 Task: Create a Sprint called Sprint0000000035 in Scrum Project Project0000000012 in Jira. Create a Sprint called Sprint0000000036 in Scrum Project Project0000000012 in Jira. Set Duration of Sprint called Sprint0000000034 in Scrum Project Project0000000012 to 1 week in Jira. Set Duration of Sprint called Sprint0000000035 in Scrum Project Project0000000012 to 2 weeks in Jira. Set Duration of Sprint called Sprint0000000036 in Scrum Project Project0000000012 to 3 weeks in Jira
Action: Mouse moved to (581, 417)
Screenshot: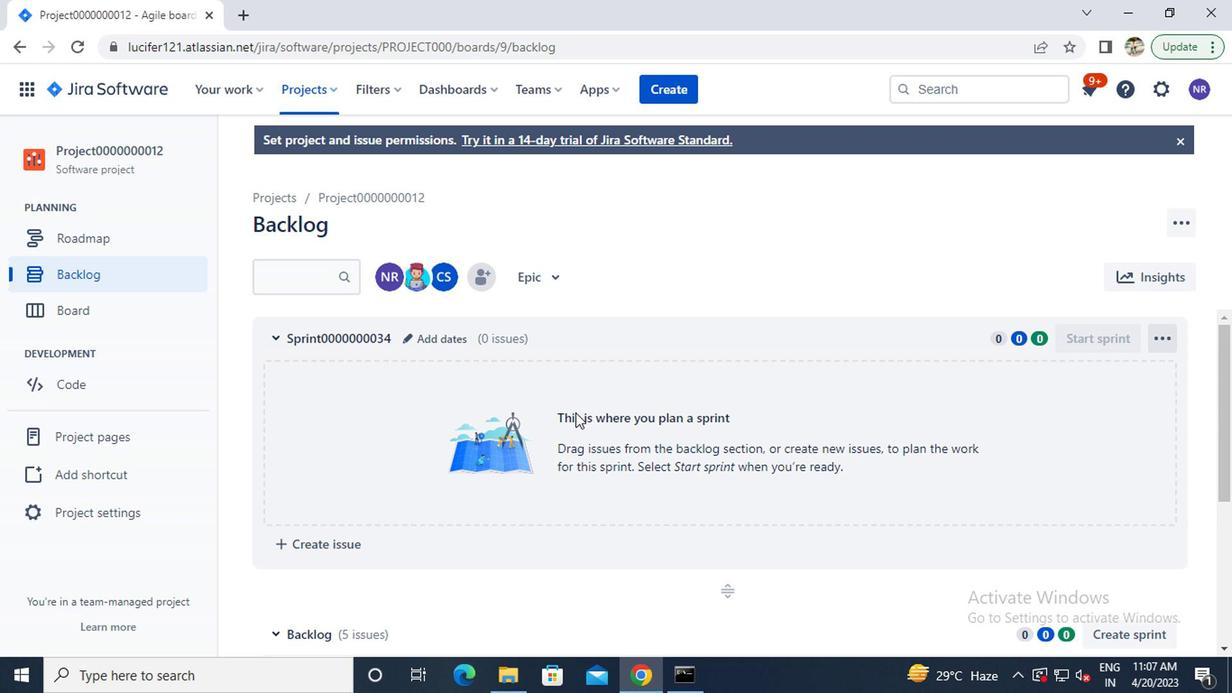 
Action: Mouse scrolled (581, 416) with delta (0, 0)
Screenshot: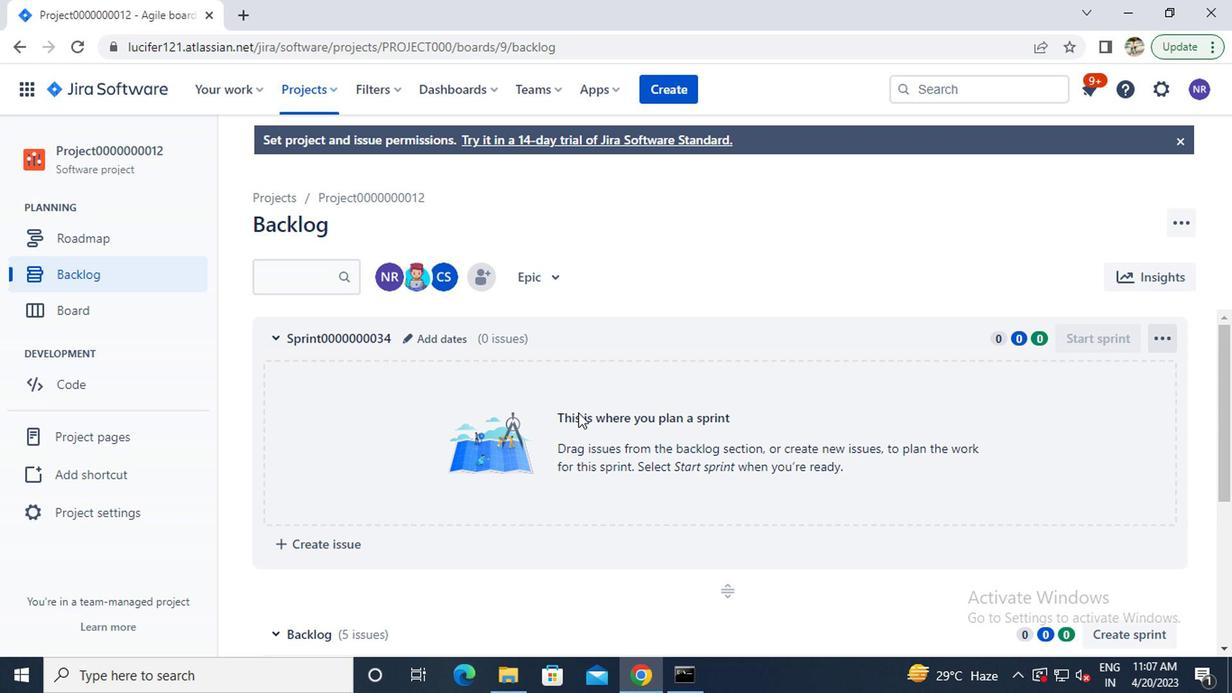 
Action: Mouse moved to (582, 418)
Screenshot: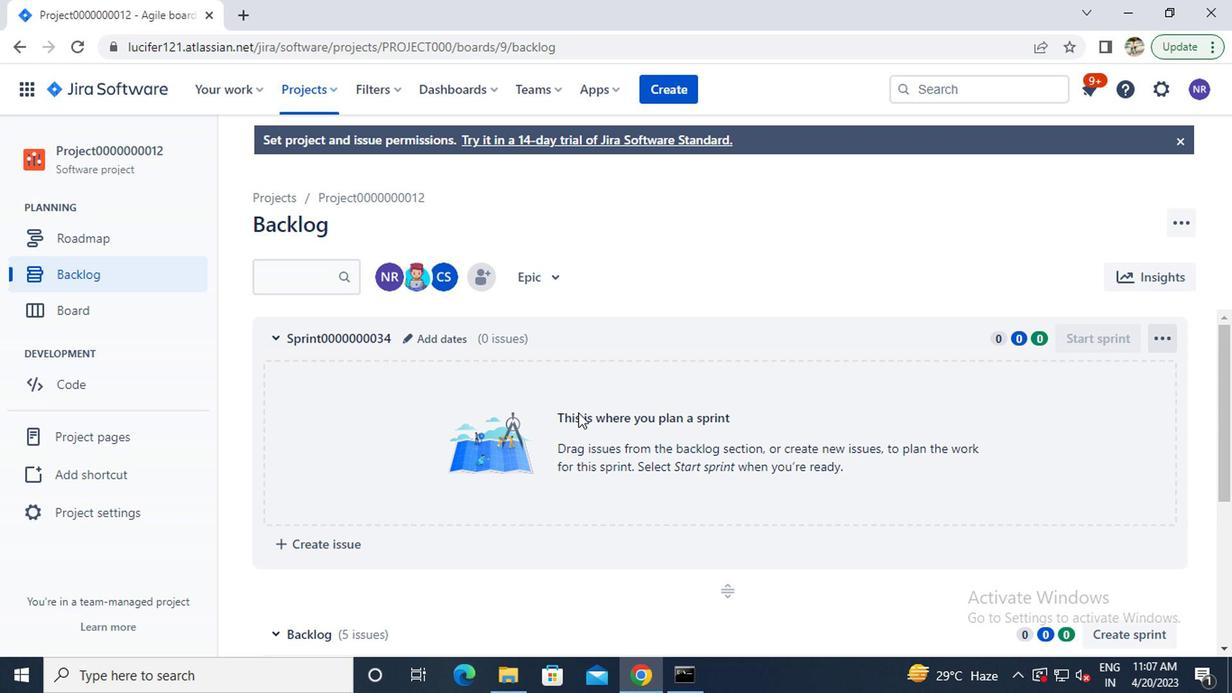 
Action: Mouse scrolled (582, 417) with delta (0, -1)
Screenshot: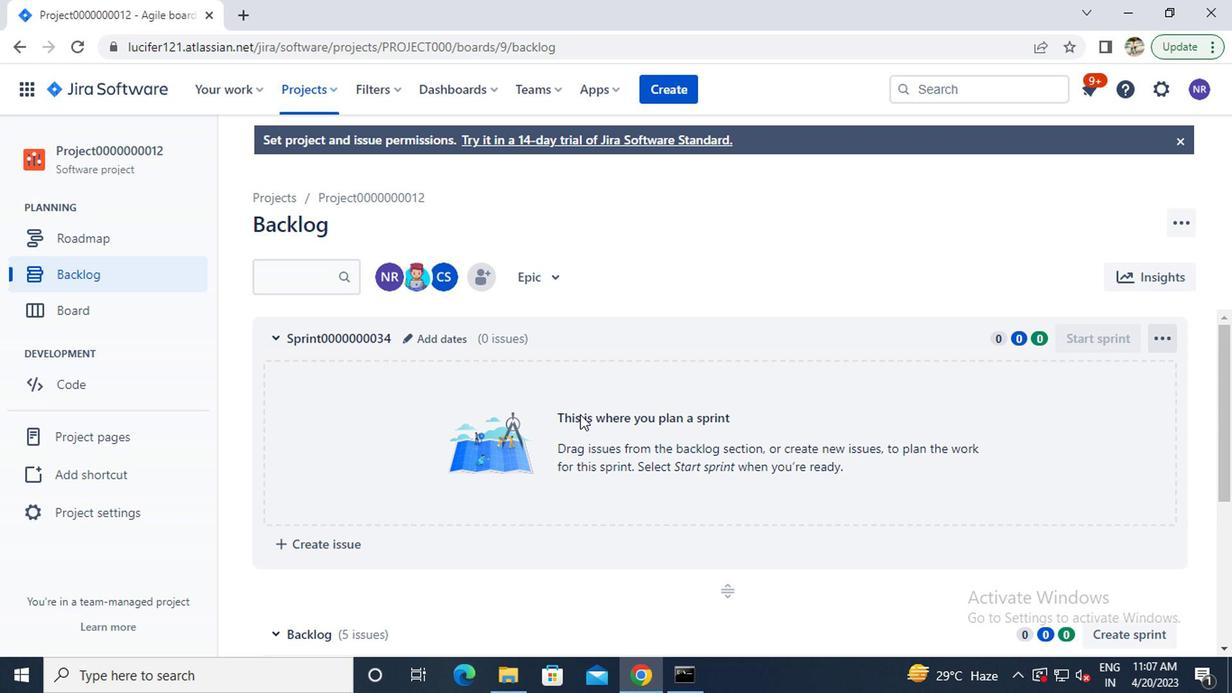 
Action: Mouse moved to (1128, 456)
Screenshot: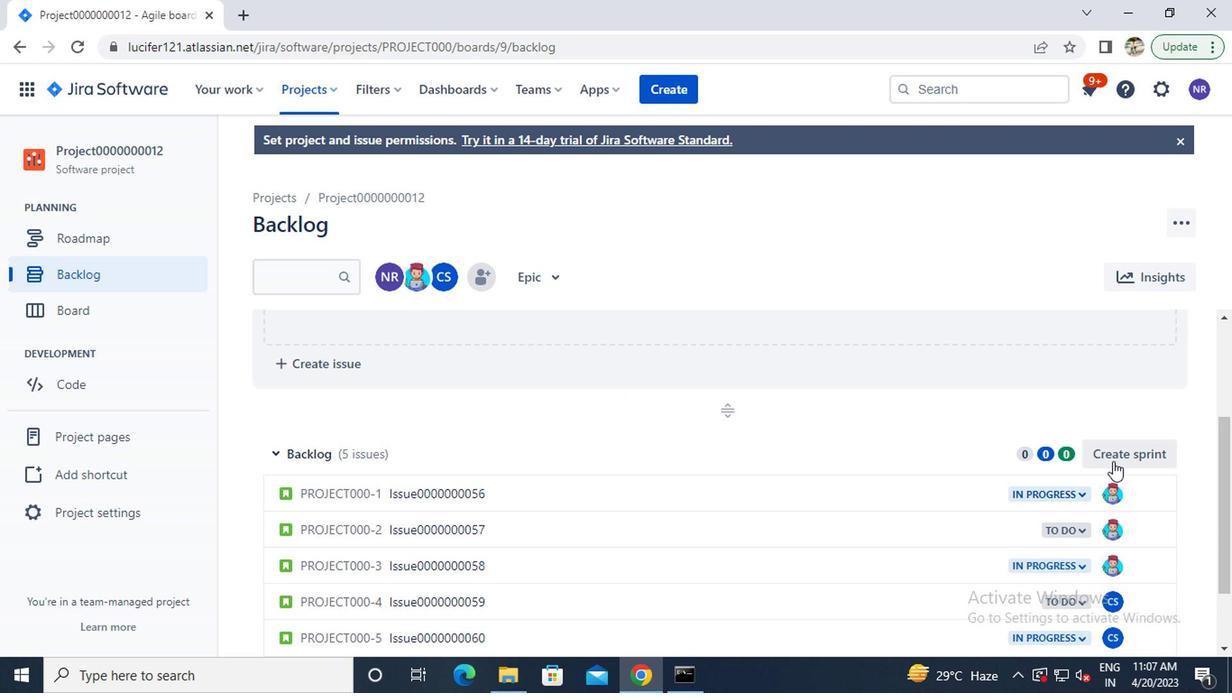 
Action: Mouse pressed left at (1128, 456)
Screenshot: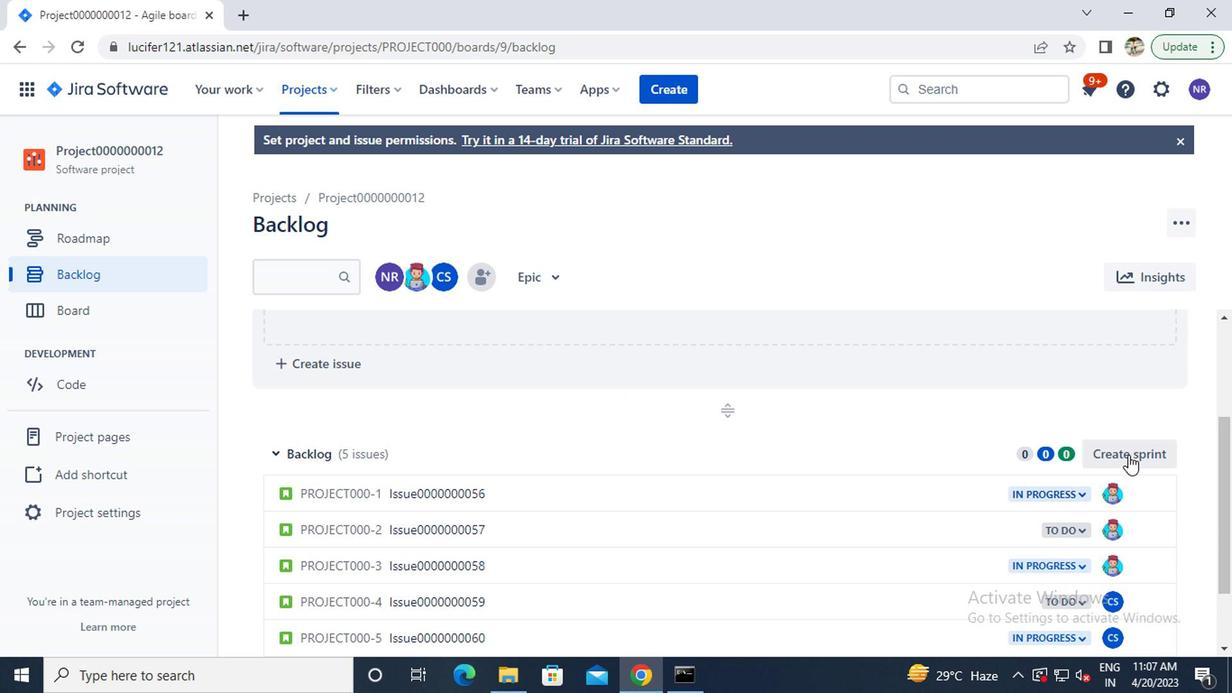 
Action: Mouse moved to (358, 454)
Screenshot: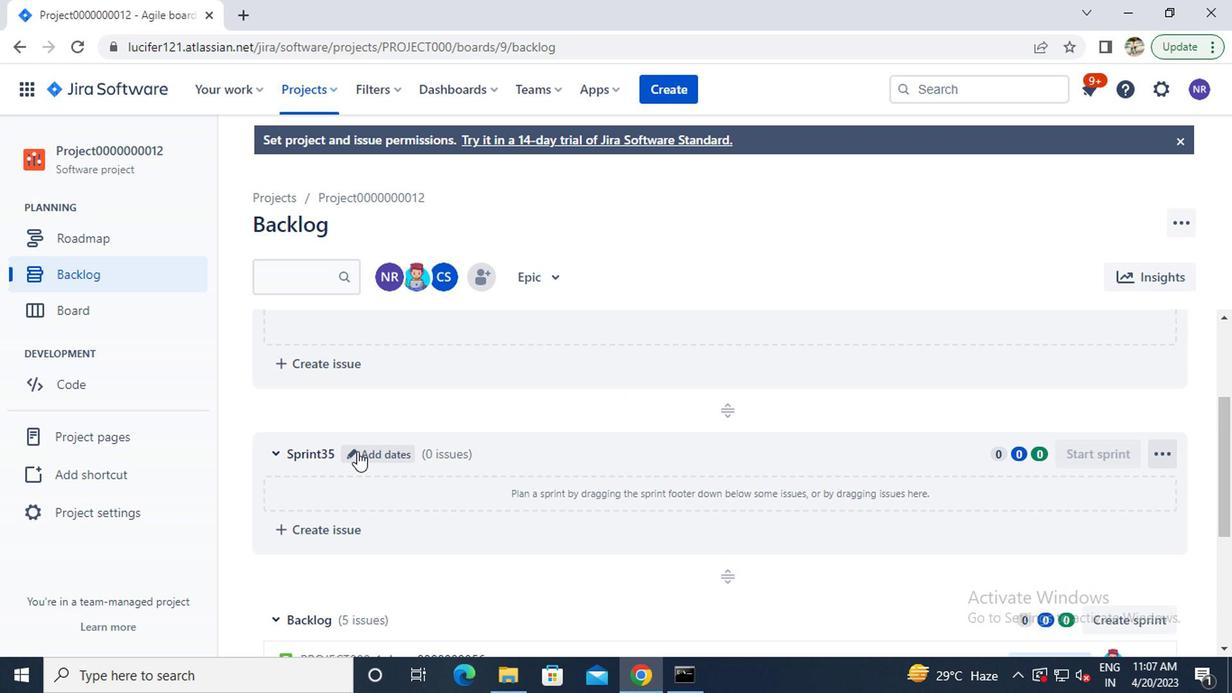 
Action: Mouse pressed left at (358, 454)
Screenshot: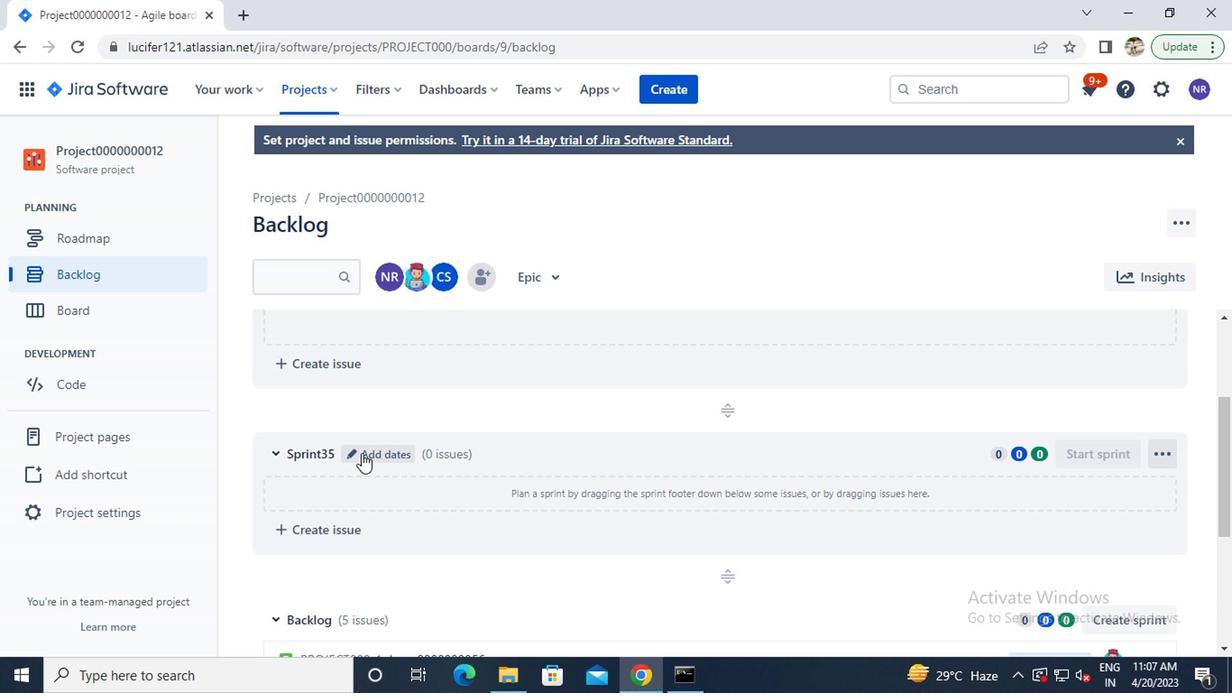 
Action: Mouse moved to (363, 441)
Screenshot: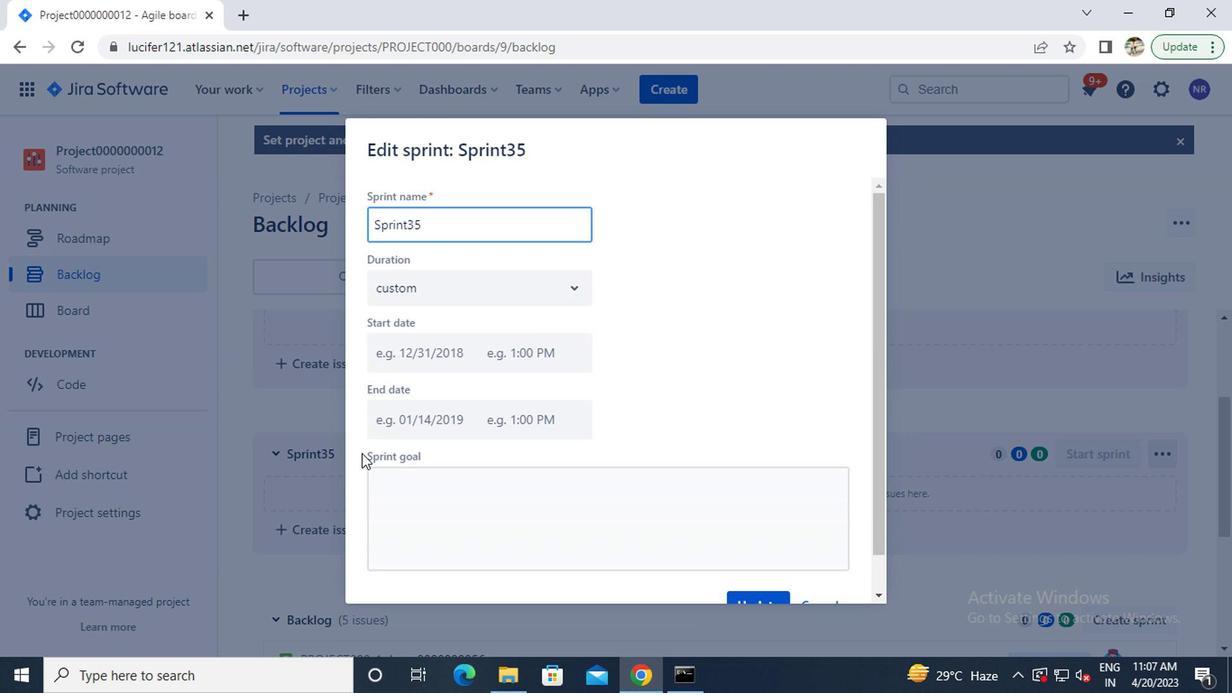 
Action: Key pressed <Key.backspace><Key.backspace>0000000035
Screenshot: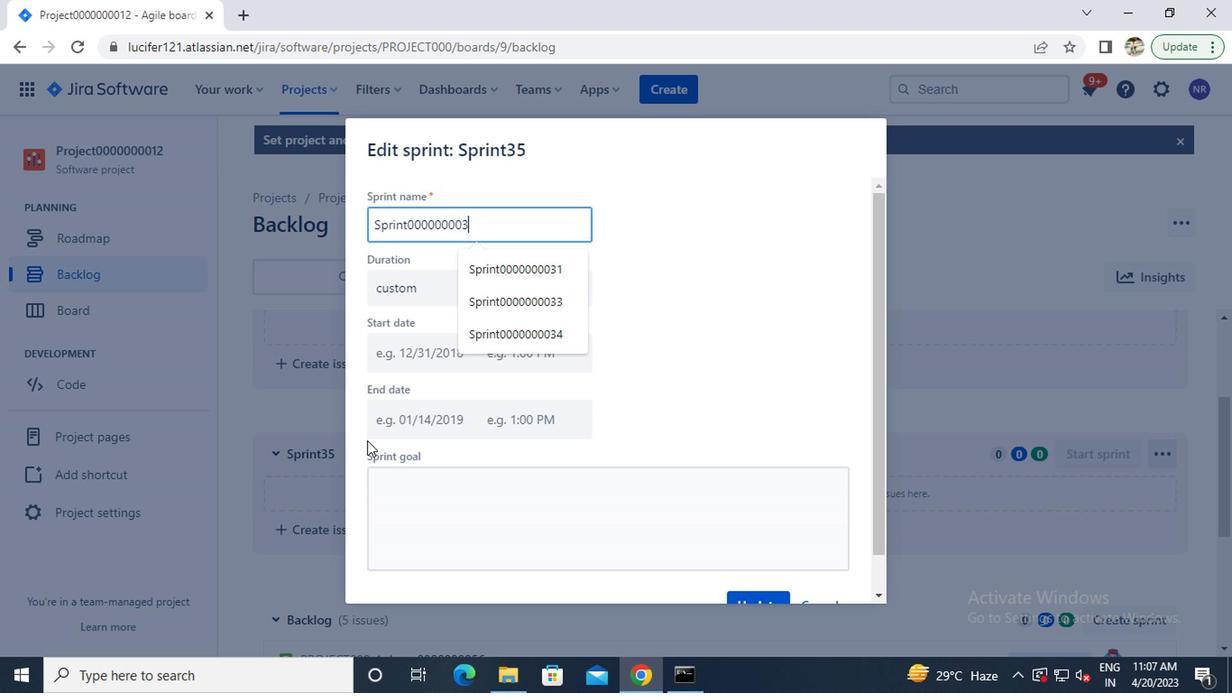 
Action: Mouse moved to (541, 487)
Screenshot: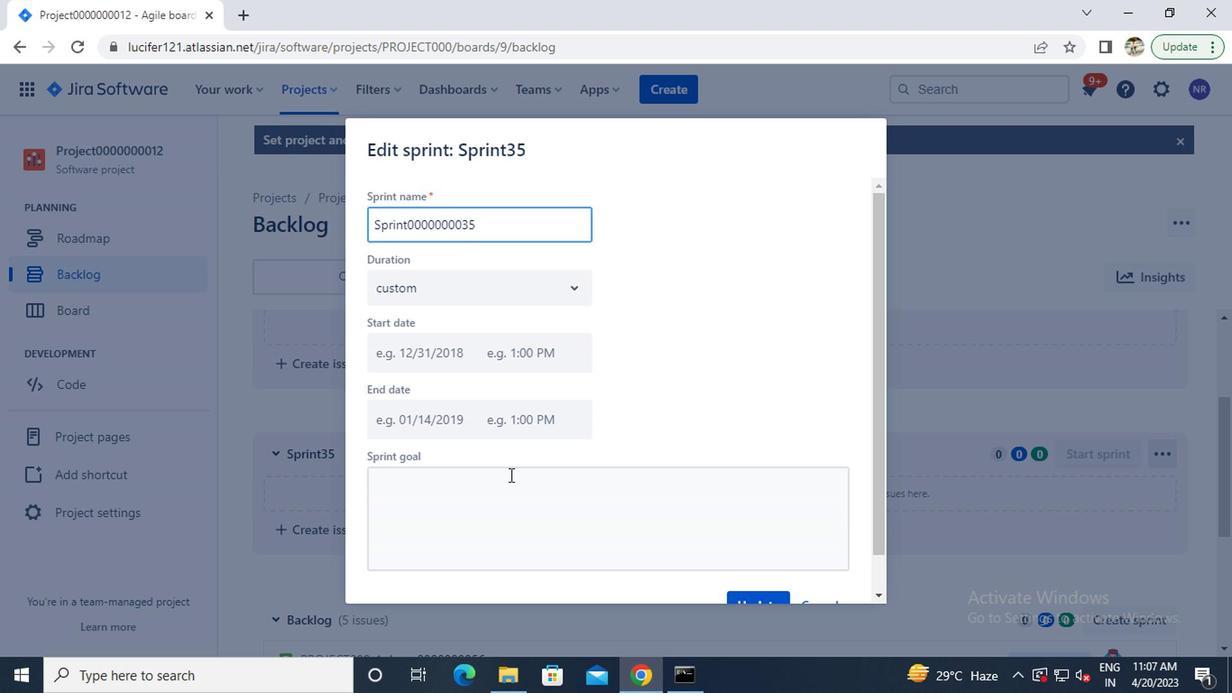 
Action: Mouse scrolled (541, 486) with delta (0, -1)
Screenshot: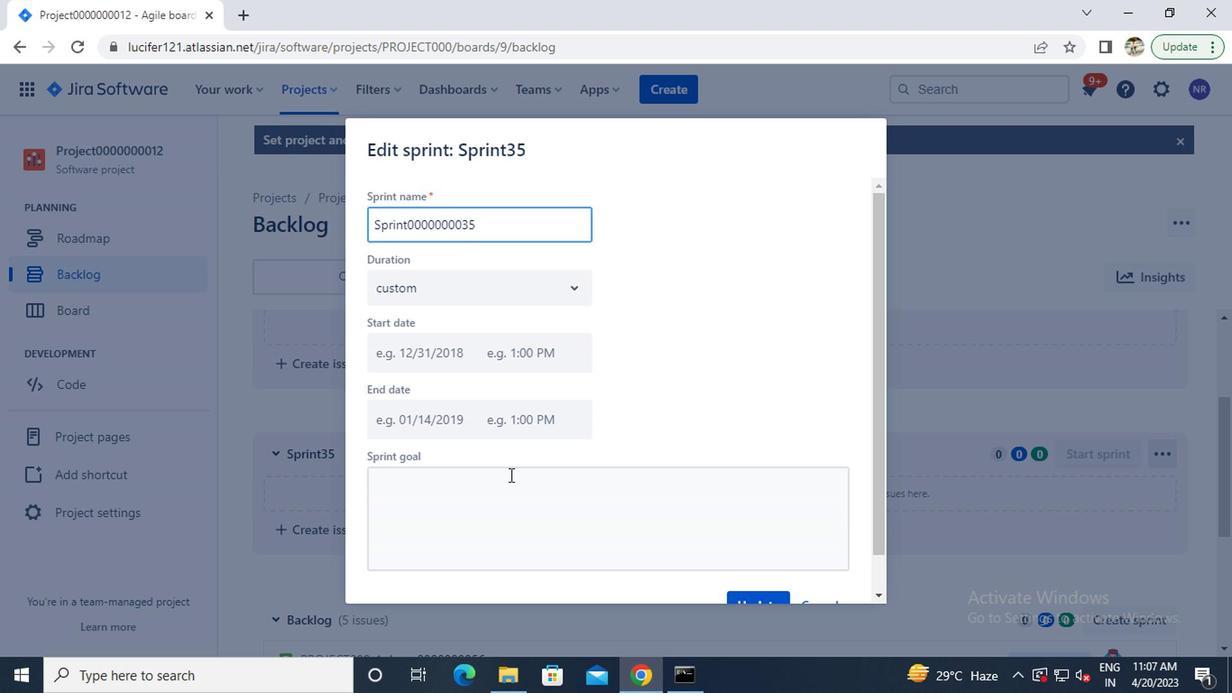 
Action: Mouse moved to (543, 488)
Screenshot: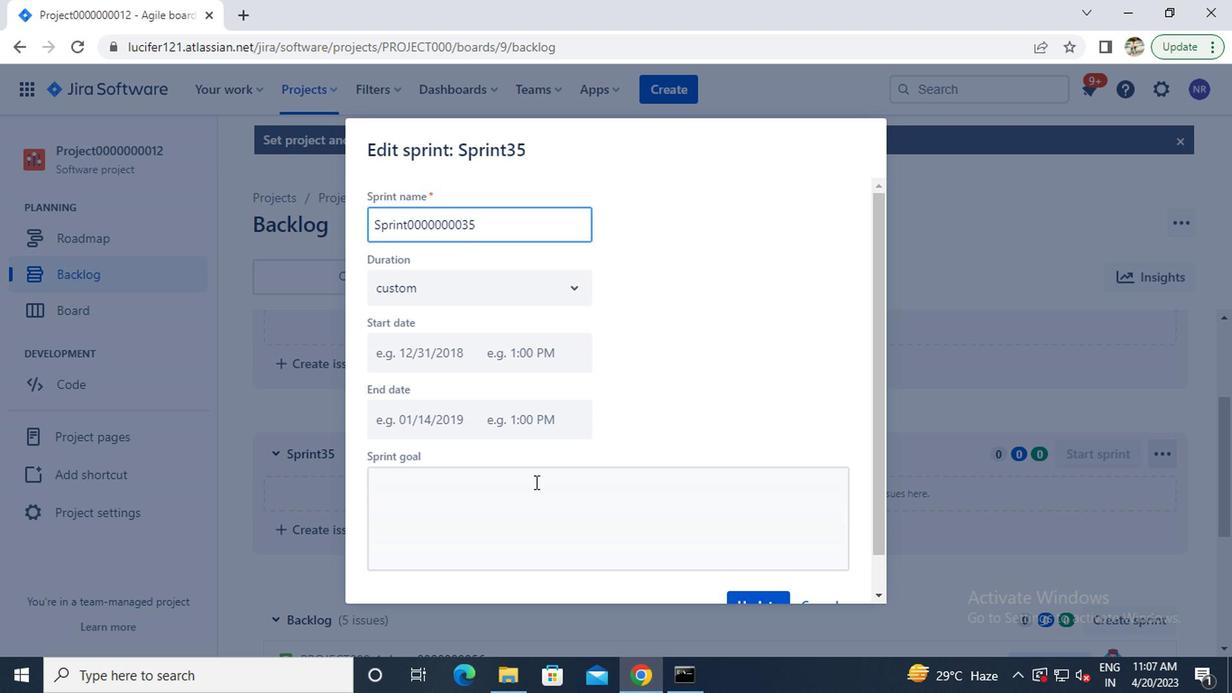 
Action: Mouse scrolled (543, 487) with delta (0, 0)
Screenshot: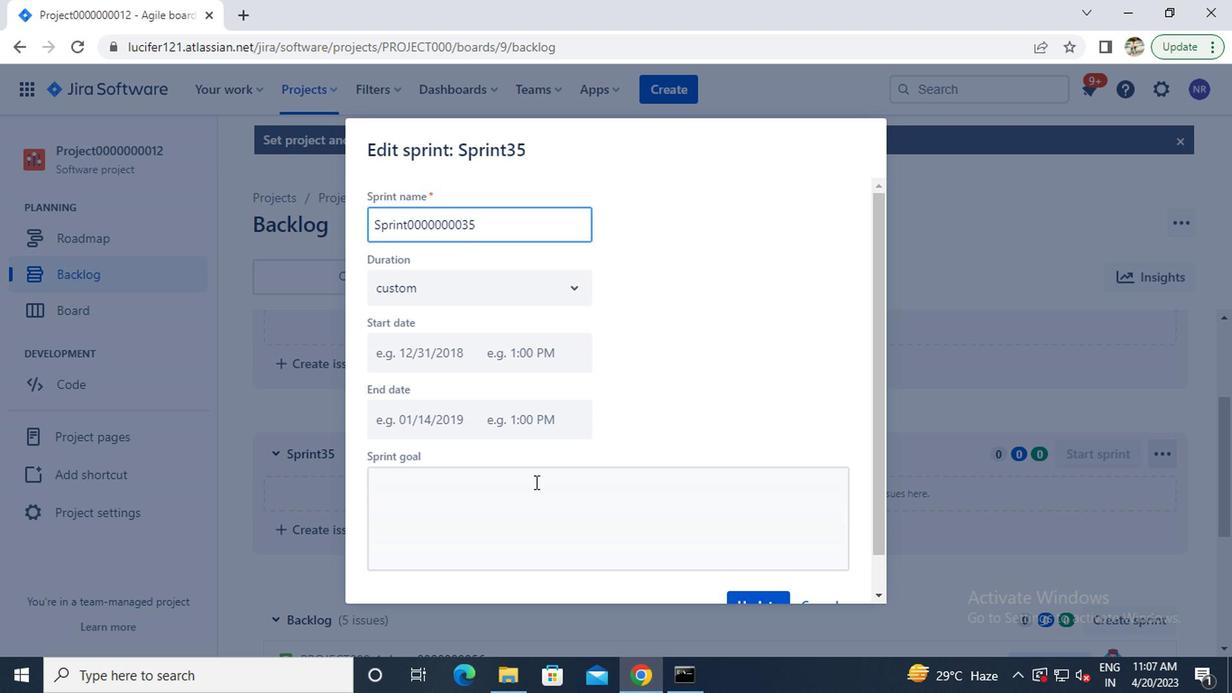
Action: Mouse moved to (551, 492)
Screenshot: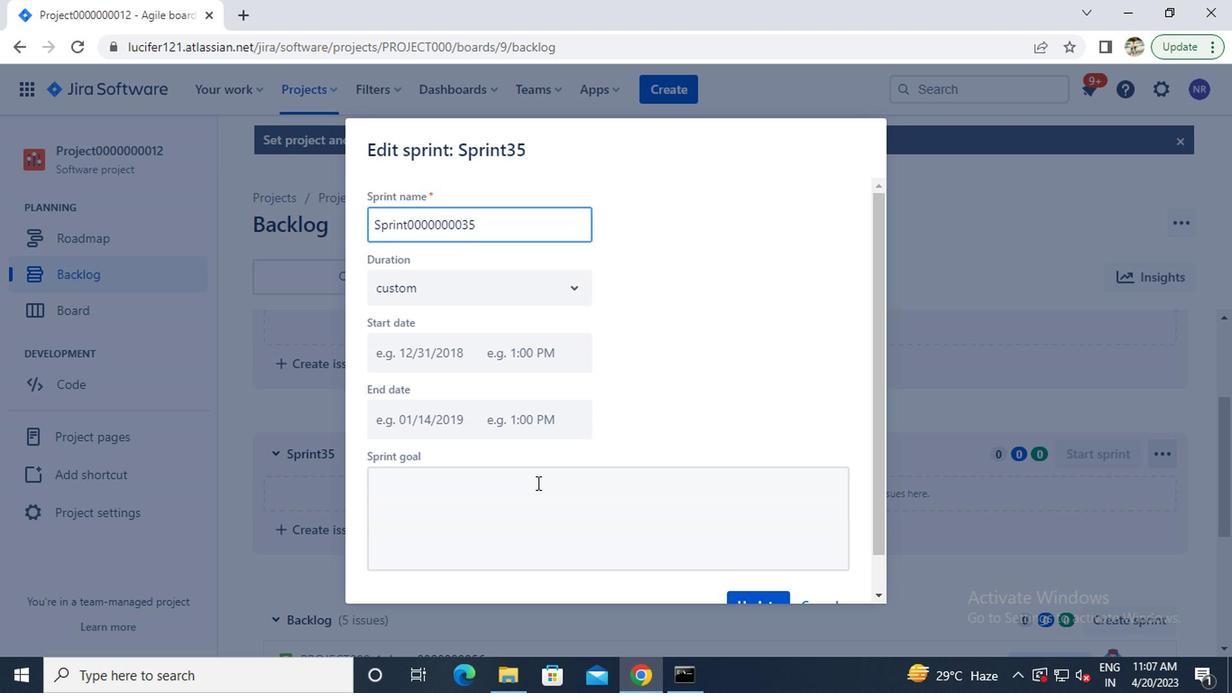 
Action: Mouse scrolled (551, 491) with delta (0, -1)
Screenshot: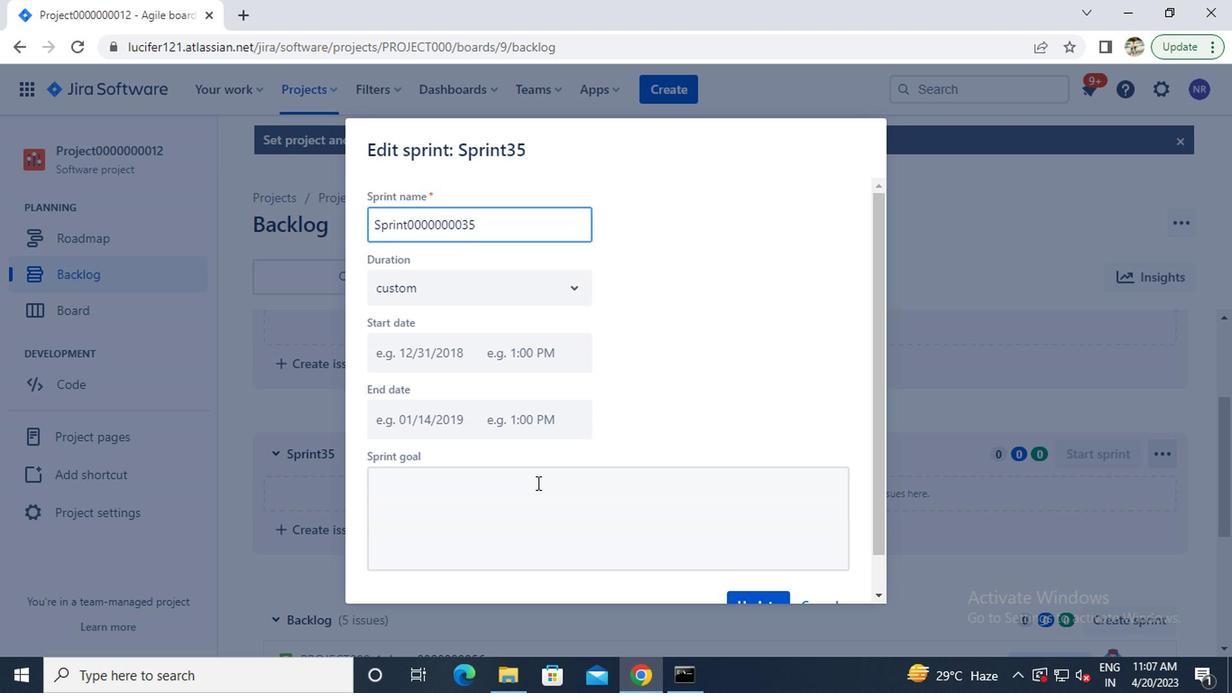 
Action: Mouse moved to (759, 564)
Screenshot: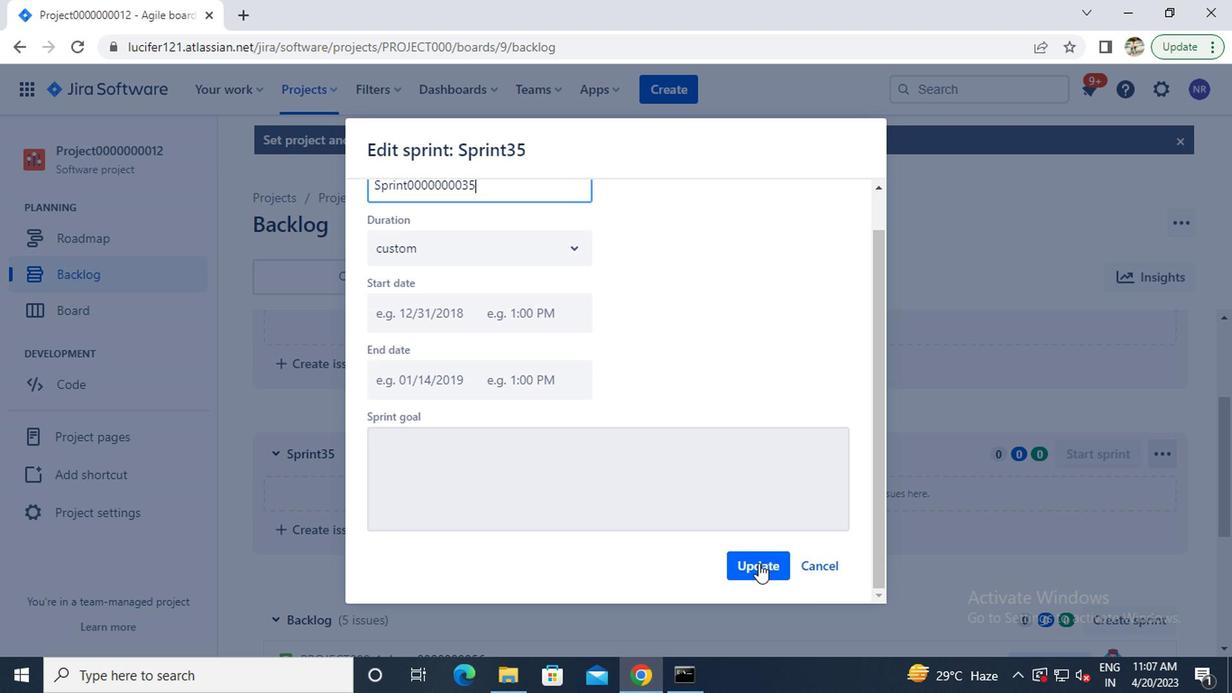 
Action: Mouse pressed left at (759, 564)
Screenshot: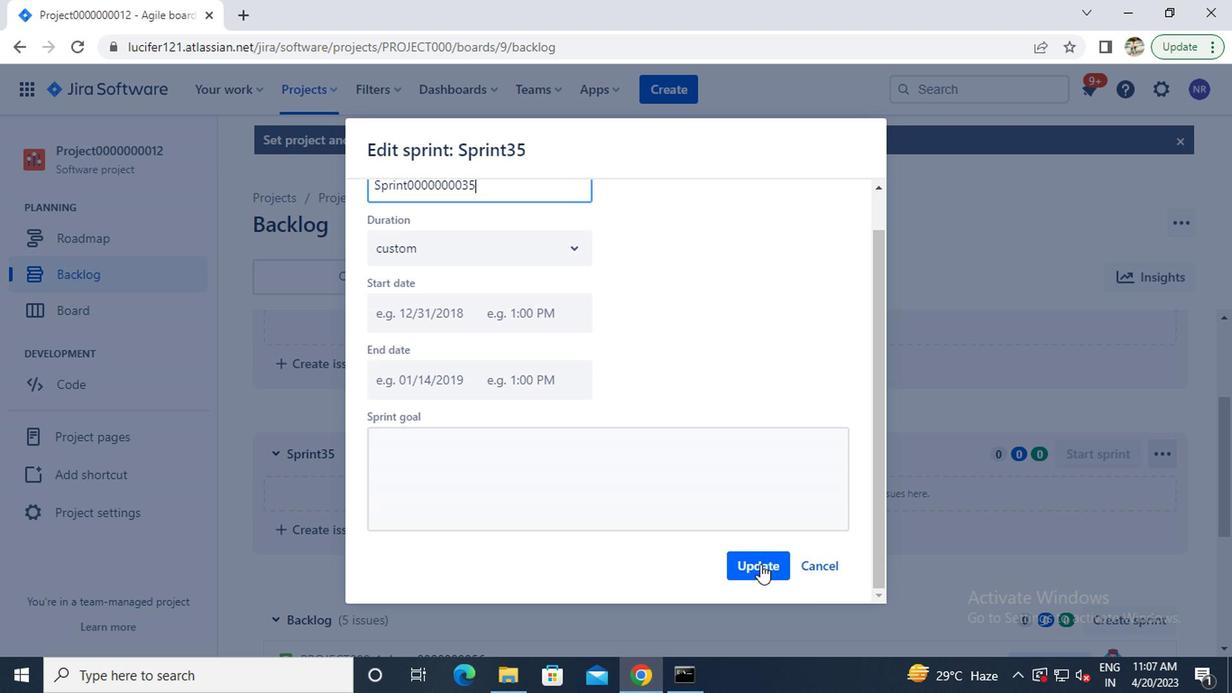 
Action: Mouse moved to (759, 566)
Screenshot: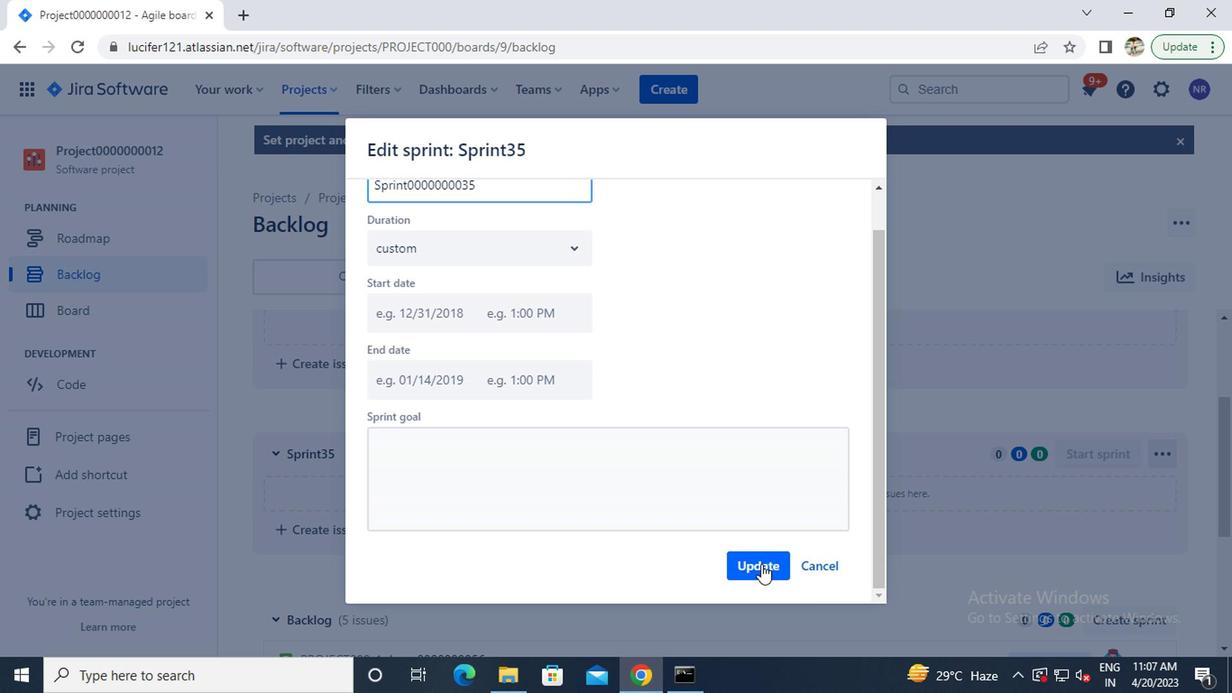 
Action: Mouse scrolled (759, 564) with delta (0, -1)
Screenshot: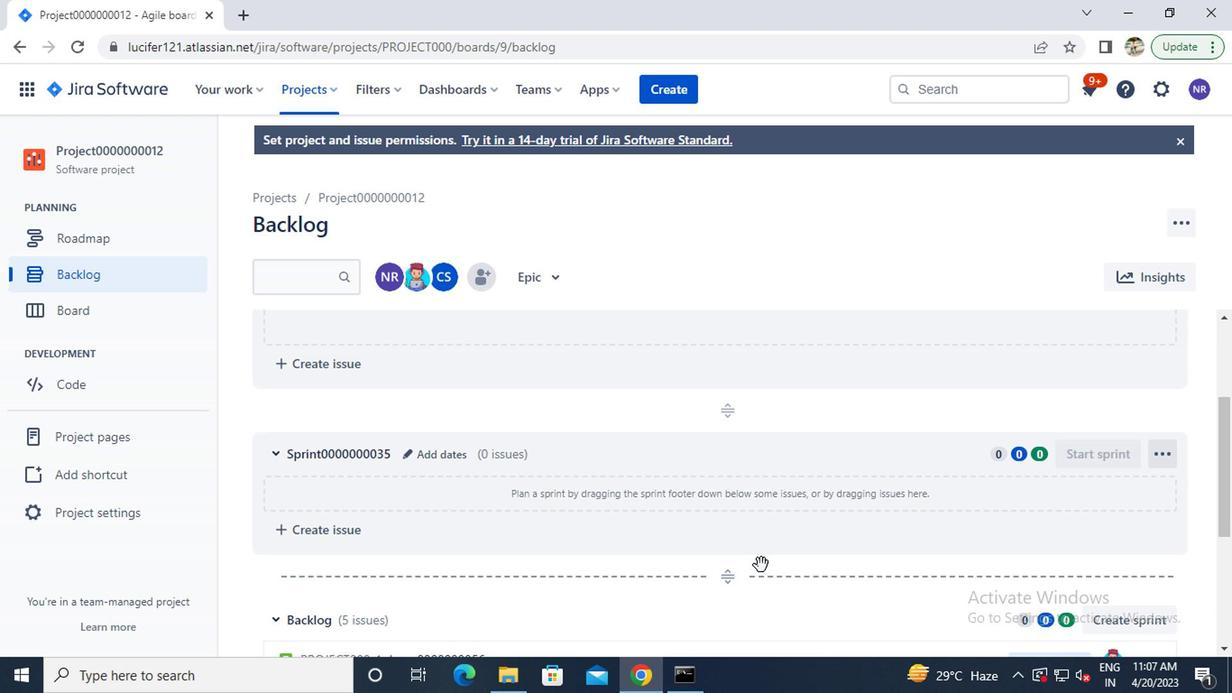 
Action: Mouse moved to (1129, 530)
Screenshot: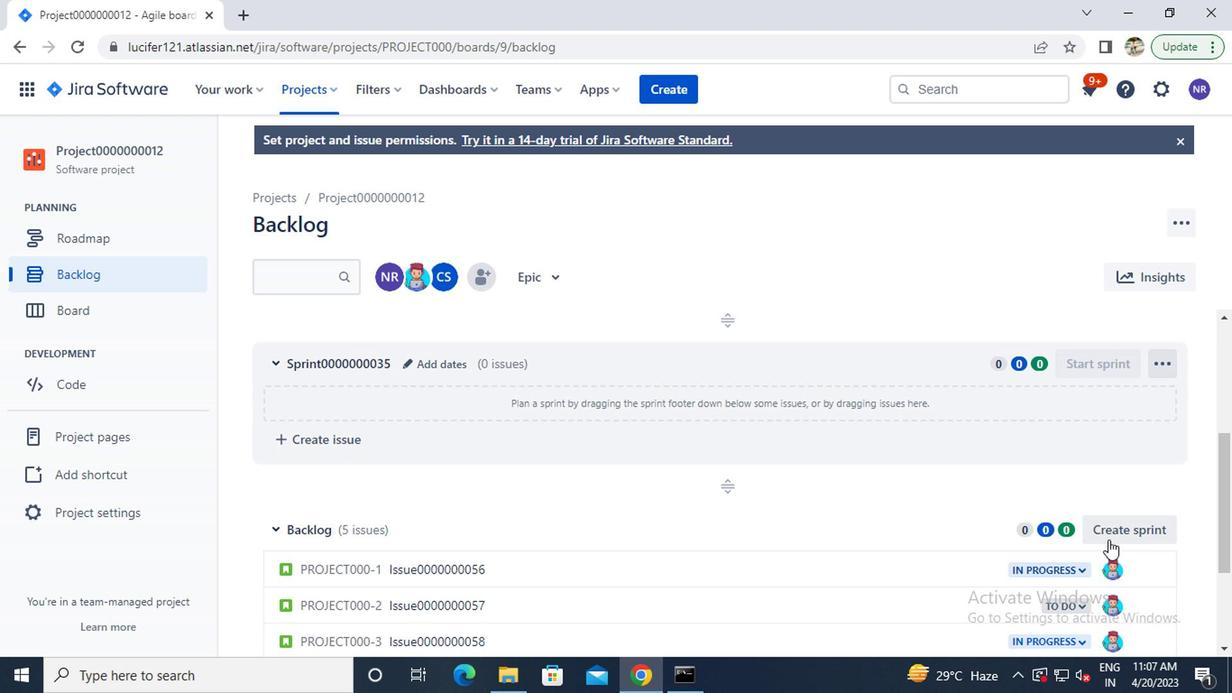 
Action: Mouse pressed left at (1129, 530)
Screenshot: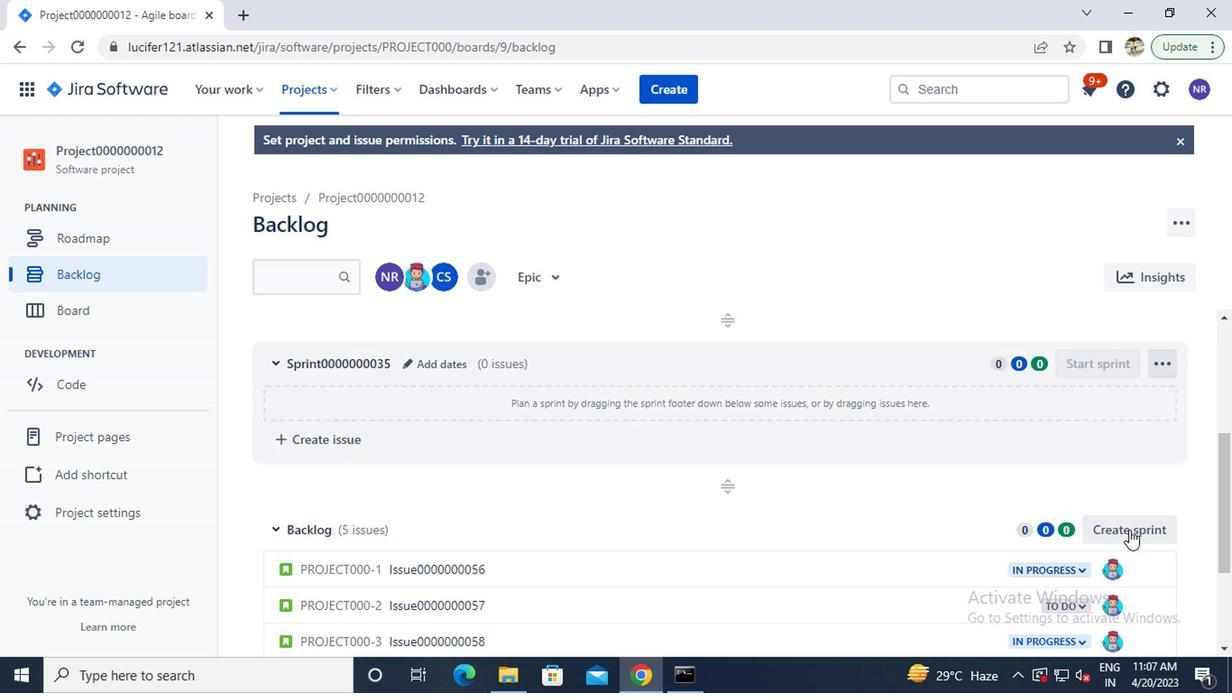 
Action: Mouse moved to (396, 522)
Screenshot: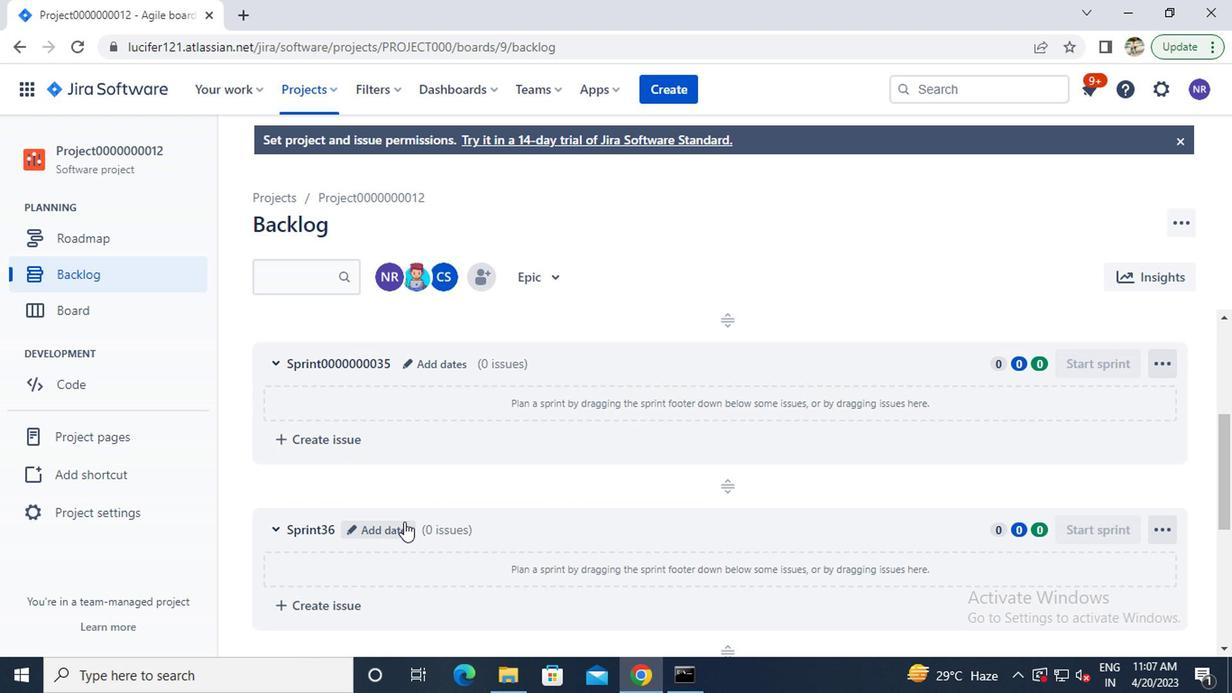 
Action: Mouse pressed left at (396, 522)
Screenshot: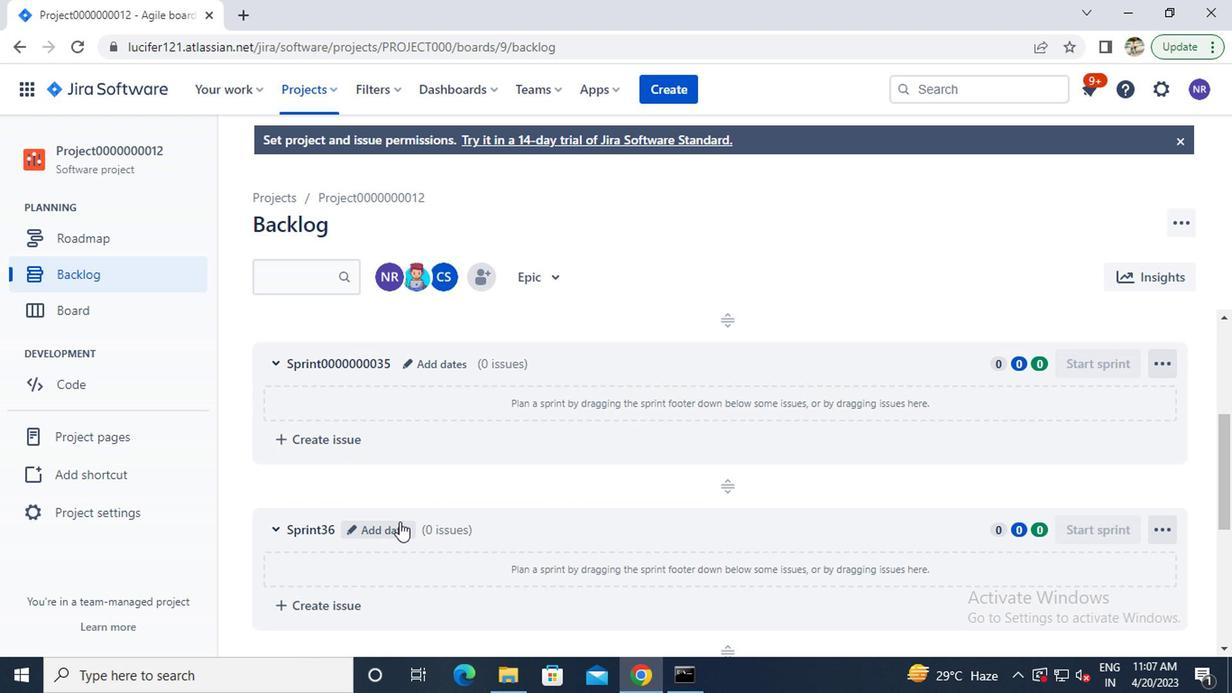 
Action: Key pressed <Key.backspace><Key.backspace>0000000036
Screenshot: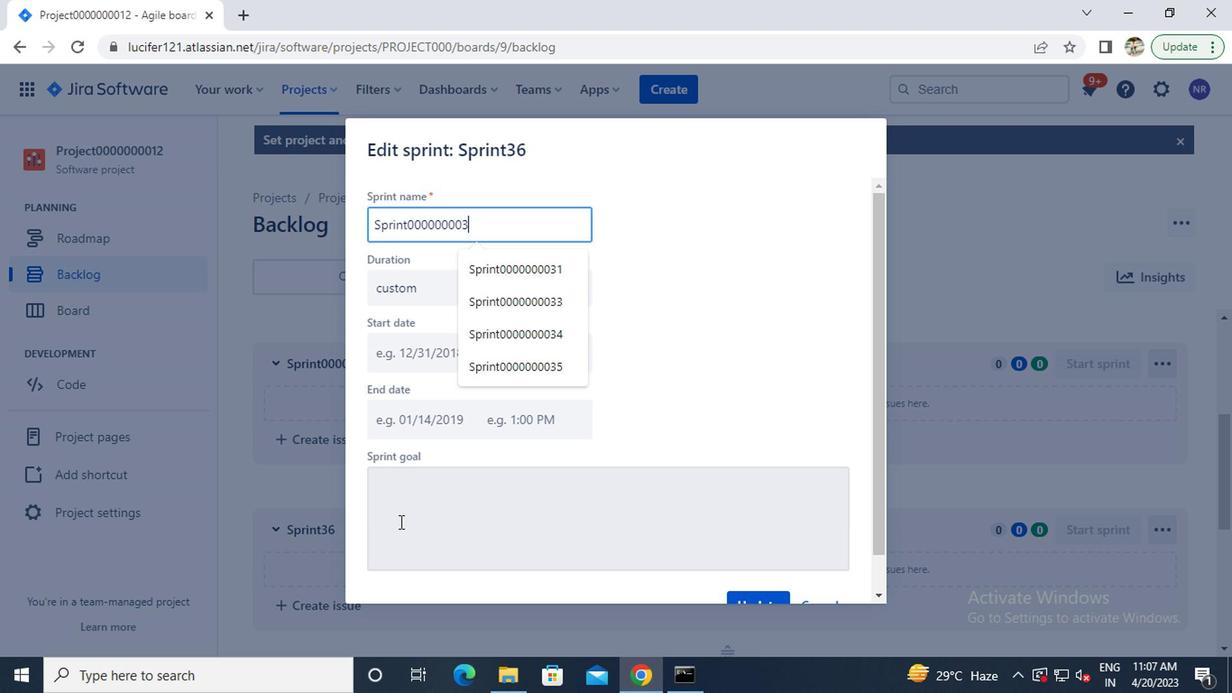 
Action: Mouse moved to (667, 498)
Screenshot: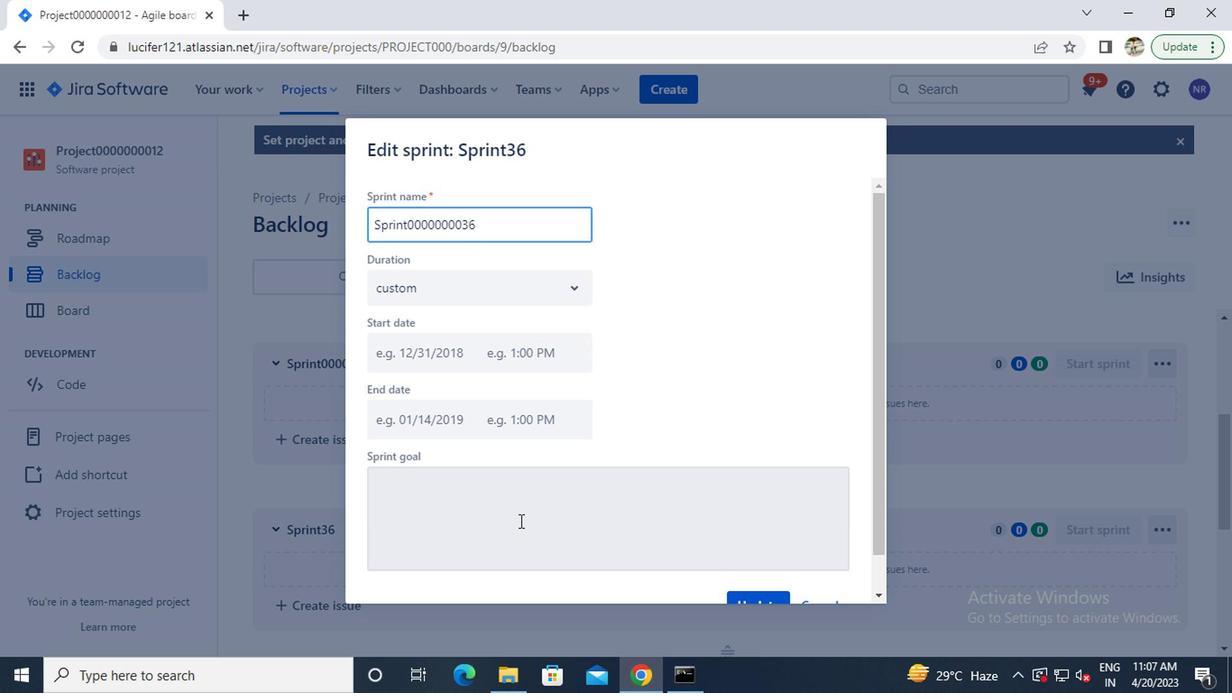 
Action: Mouse scrolled (667, 497) with delta (0, -1)
Screenshot: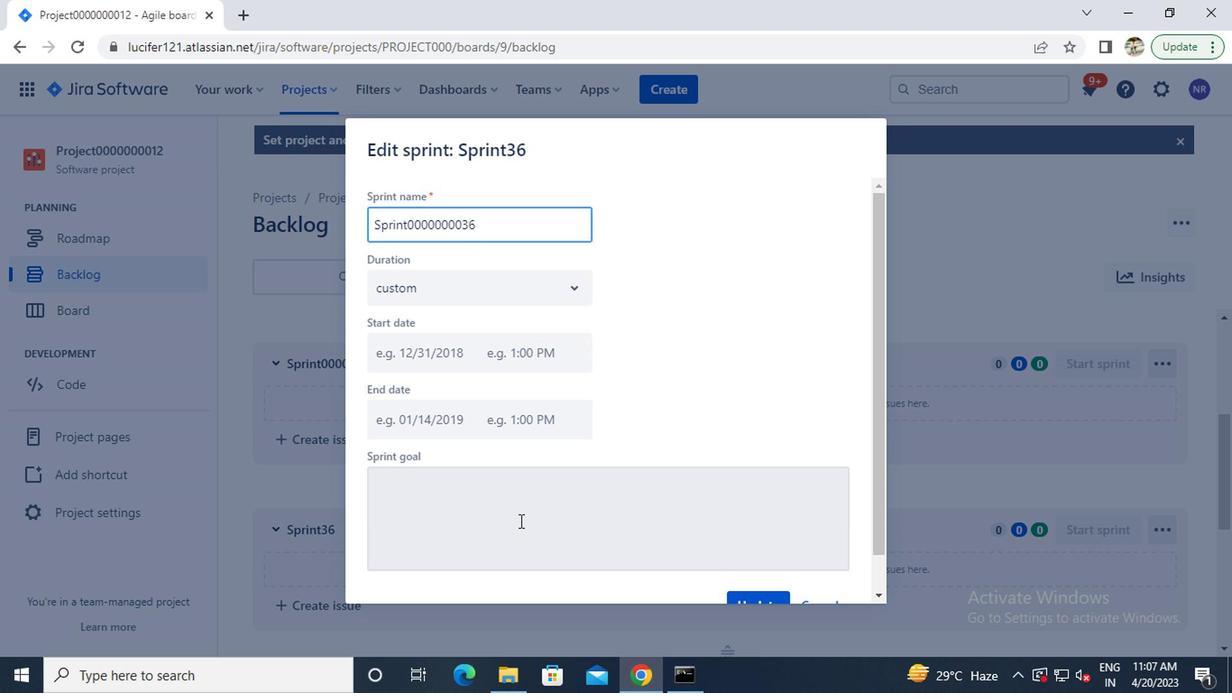 
Action: Mouse moved to (669, 498)
Screenshot: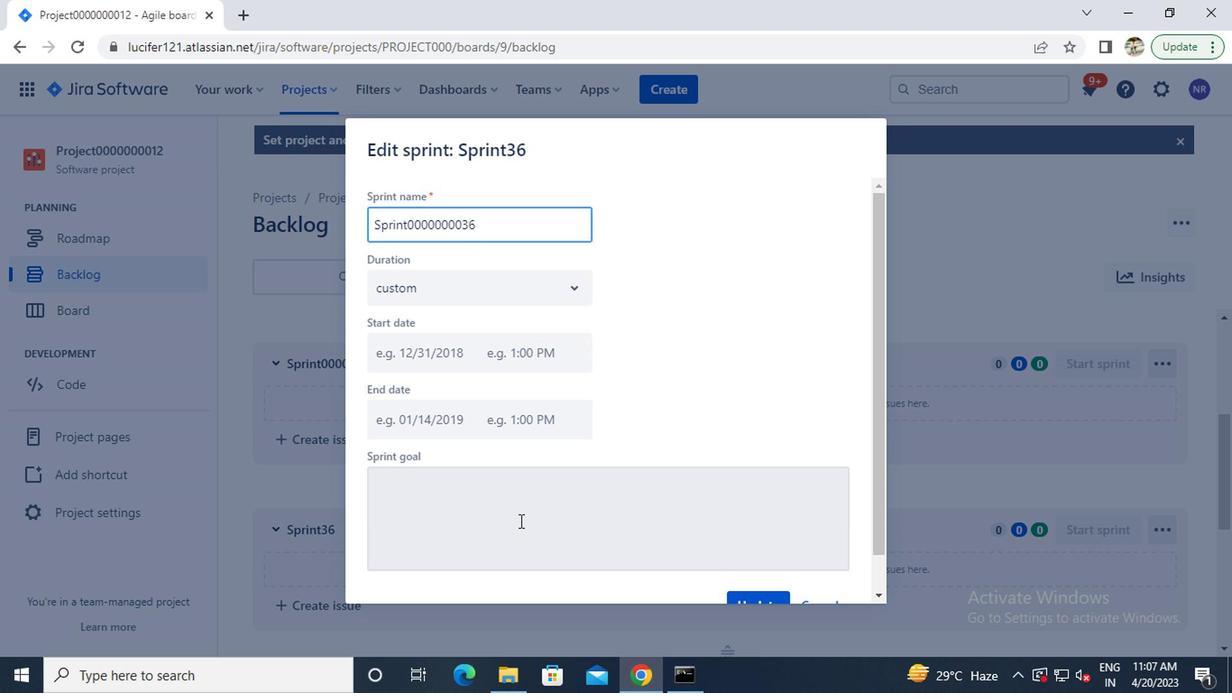 
Action: Mouse scrolled (669, 497) with delta (0, -1)
Screenshot: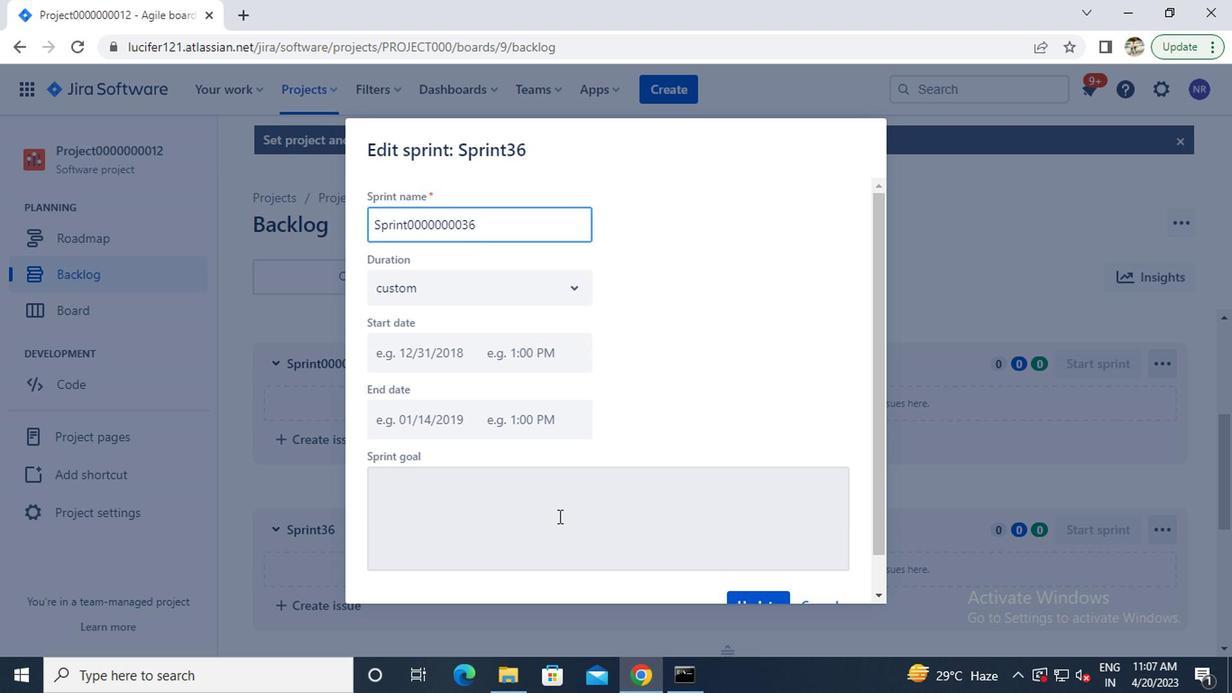 
Action: Mouse moved to (746, 566)
Screenshot: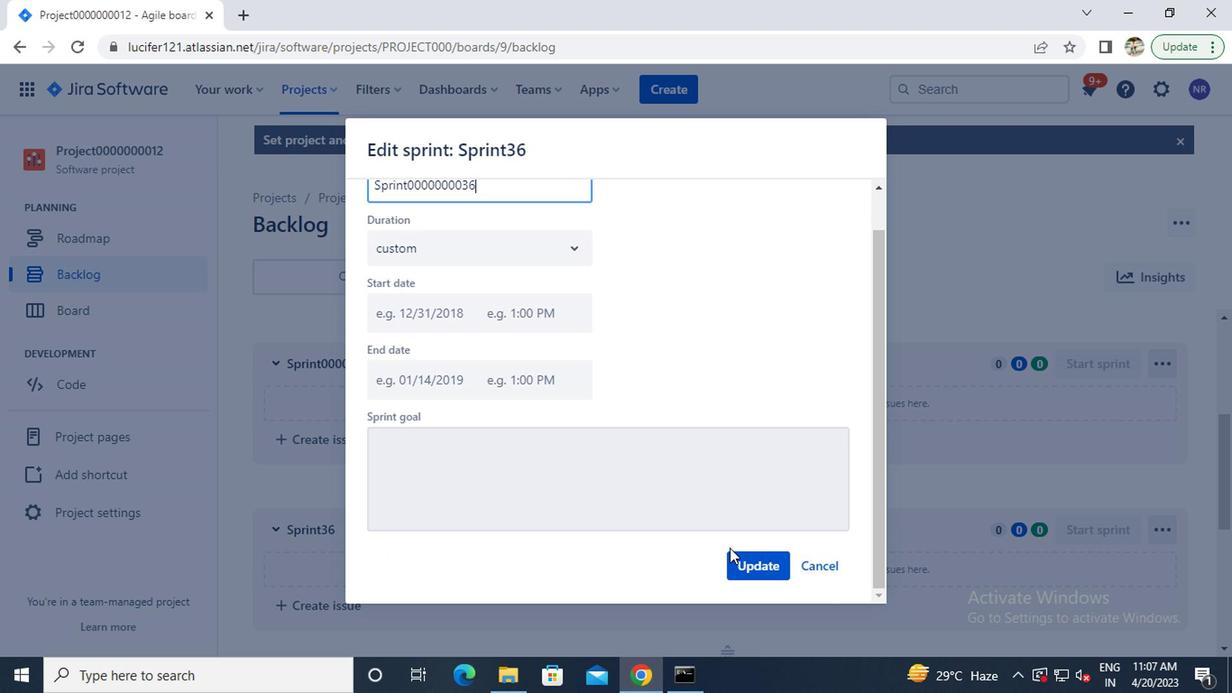 
Action: Mouse pressed left at (746, 566)
Screenshot: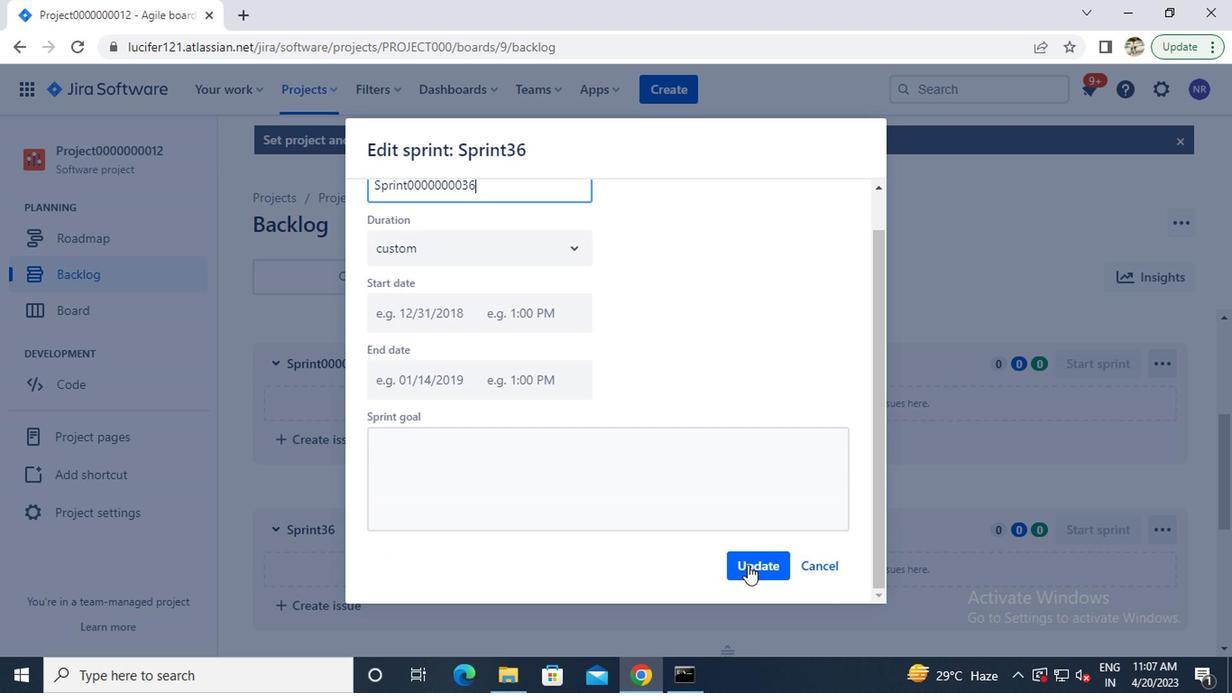 
Action: Mouse moved to (655, 559)
Screenshot: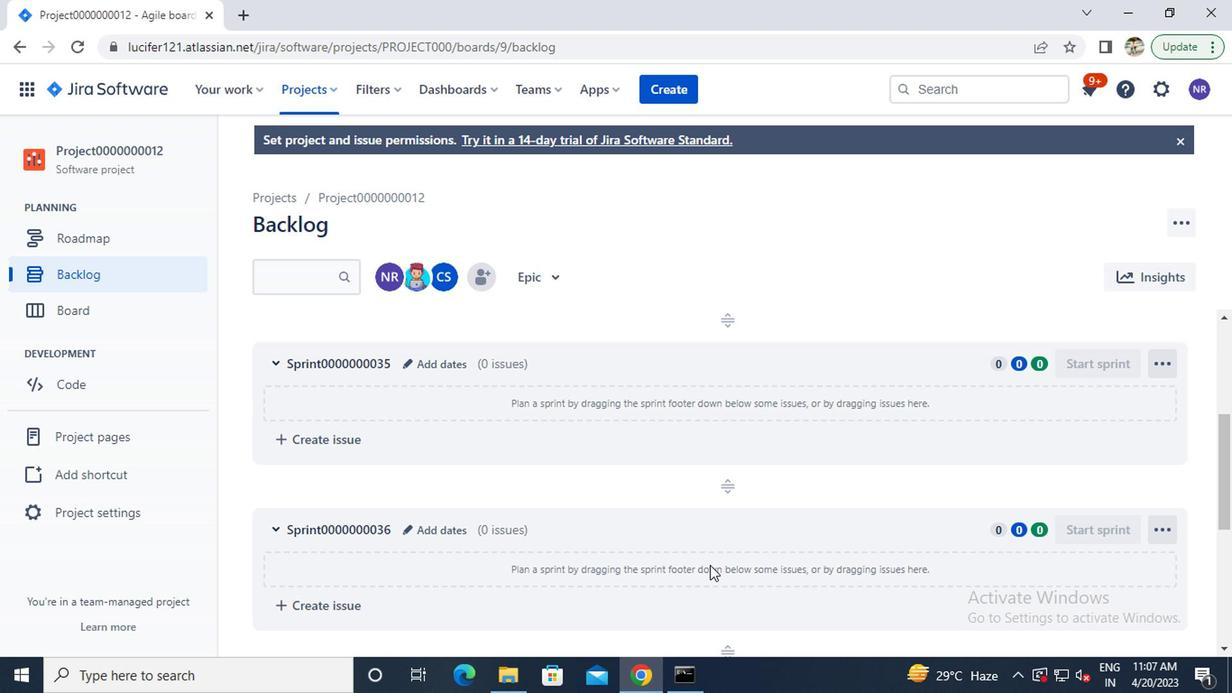 
Action: Mouse scrolled (655, 559) with delta (0, 0)
Screenshot: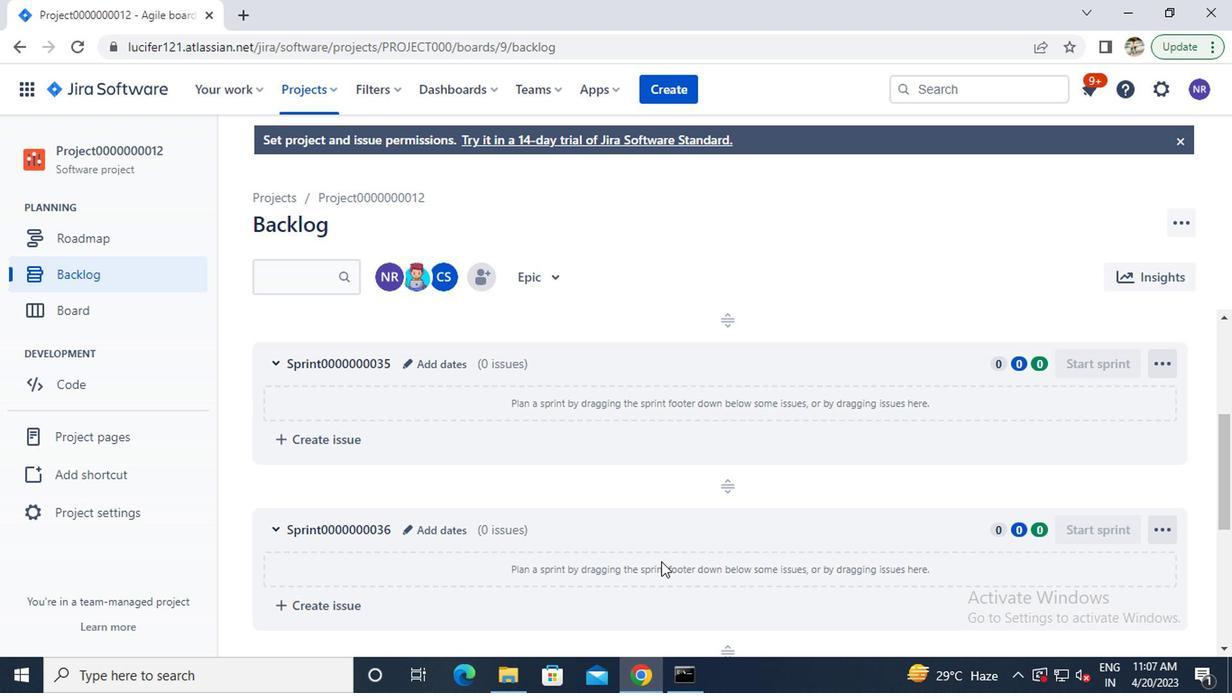 
Action: Mouse moved to (654, 557)
Screenshot: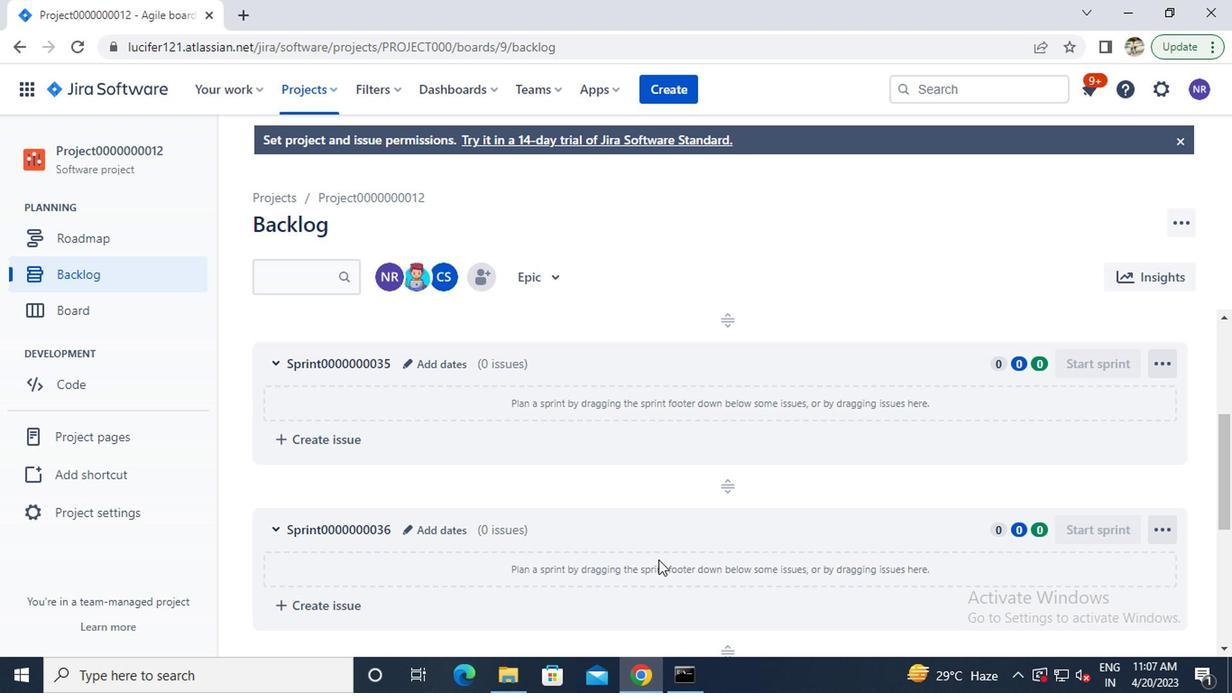 
Action: Mouse scrolled (654, 559) with delta (0, 1)
Screenshot: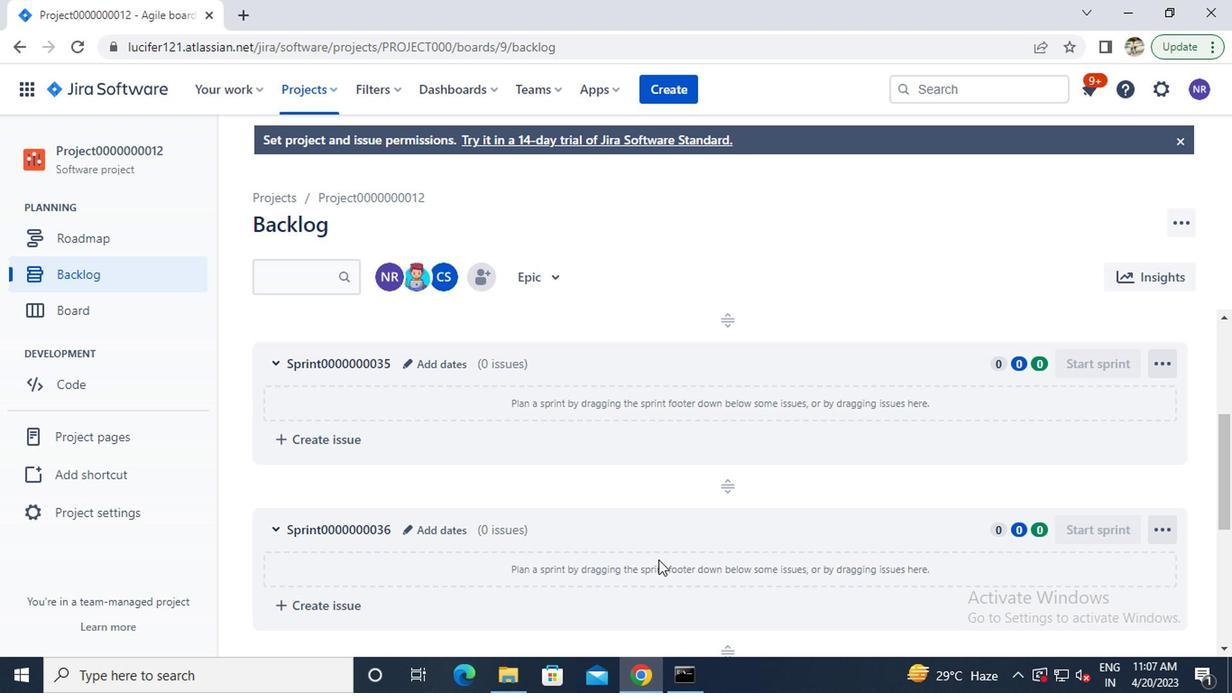 
Action: Mouse scrolled (654, 559) with delta (0, 1)
Screenshot: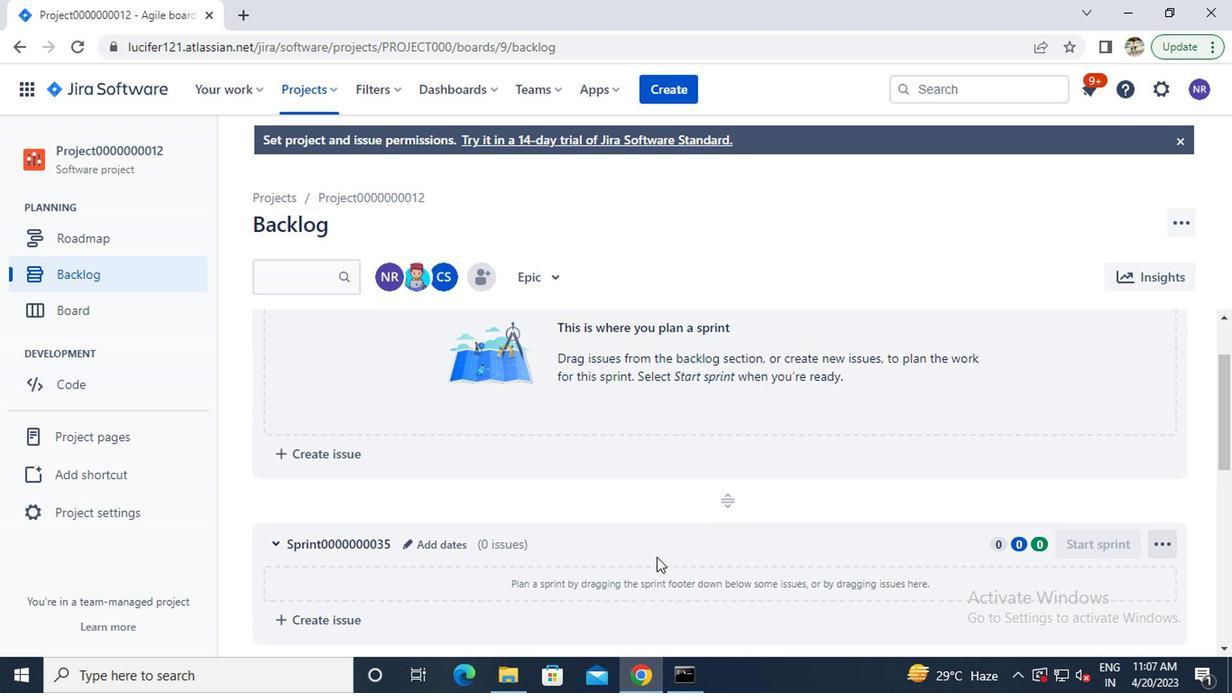 
Action: Mouse scrolled (654, 559) with delta (0, 1)
Screenshot: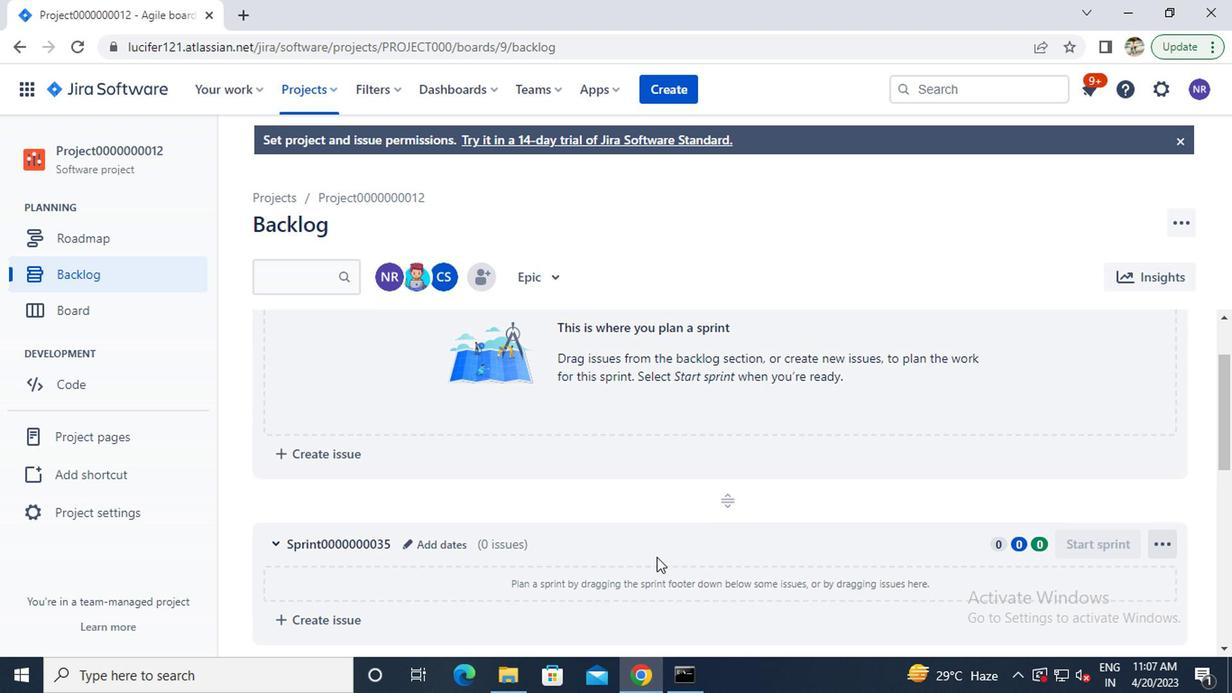 
Action: Mouse moved to (426, 337)
Screenshot: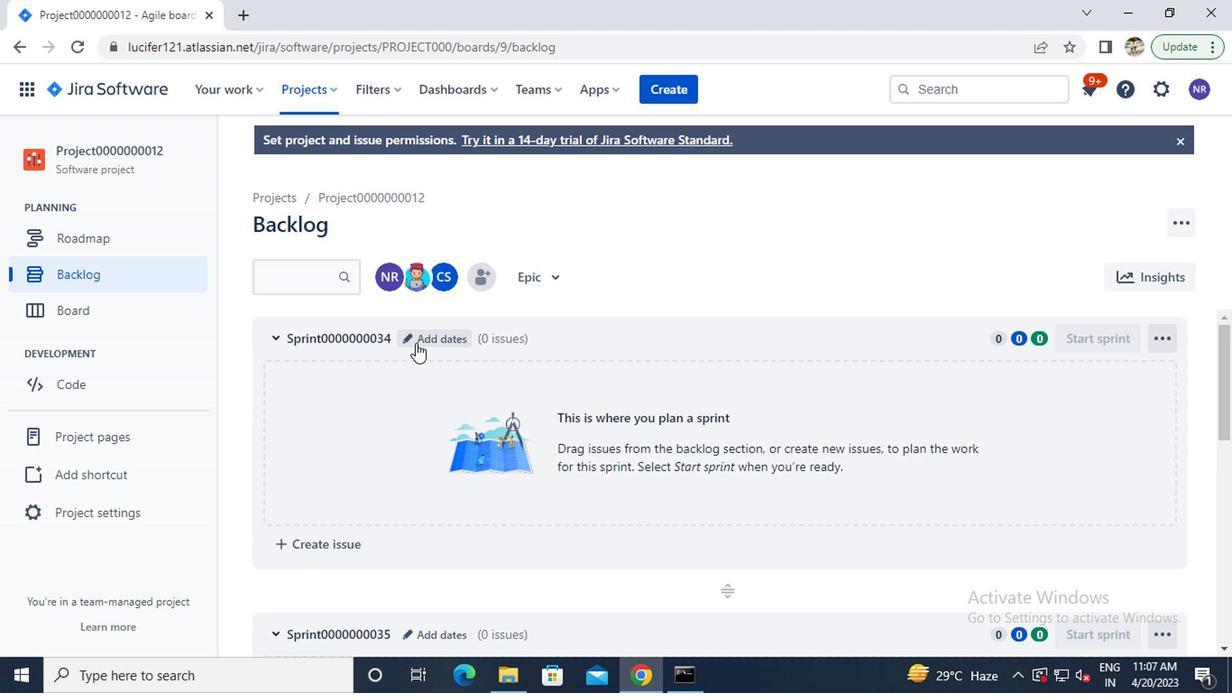 
Action: Mouse pressed left at (426, 337)
Screenshot: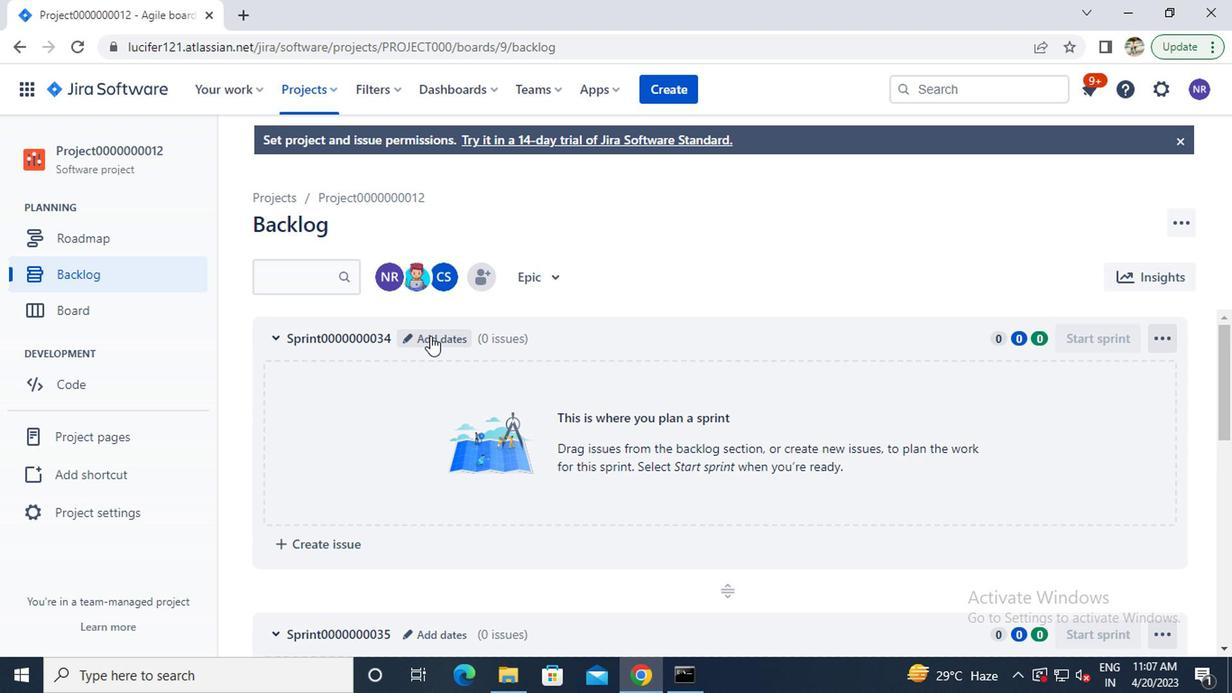 
Action: Mouse moved to (417, 293)
Screenshot: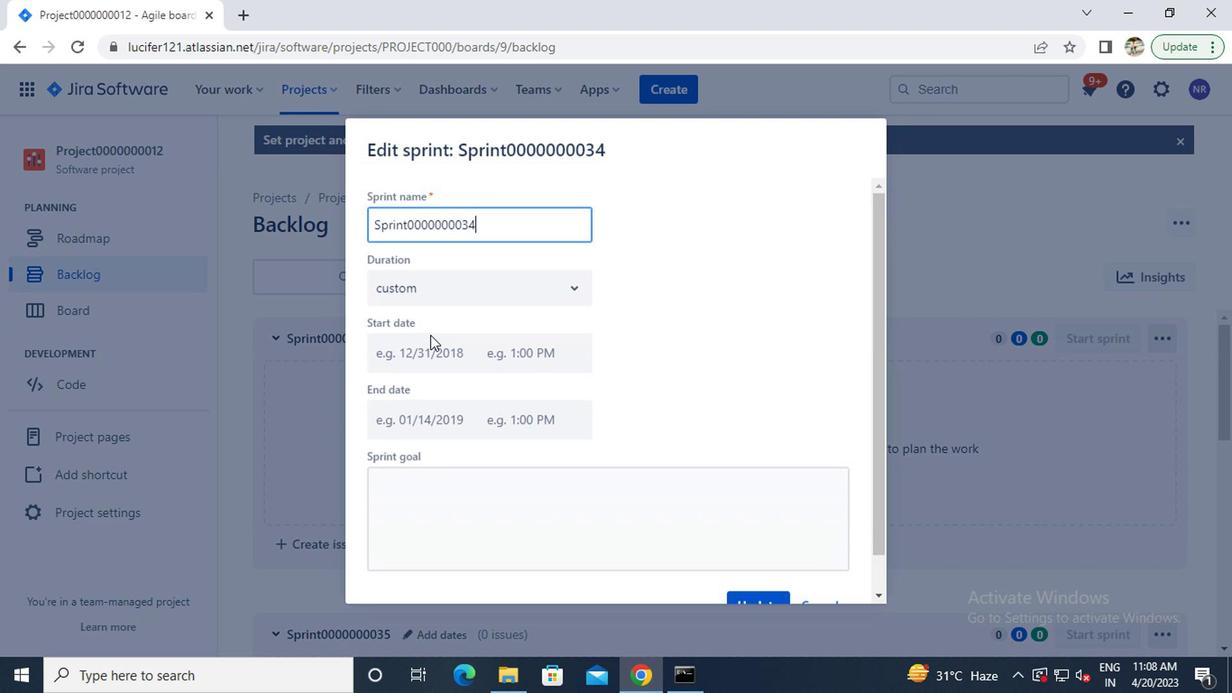 
Action: Mouse pressed left at (417, 293)
Screenshot: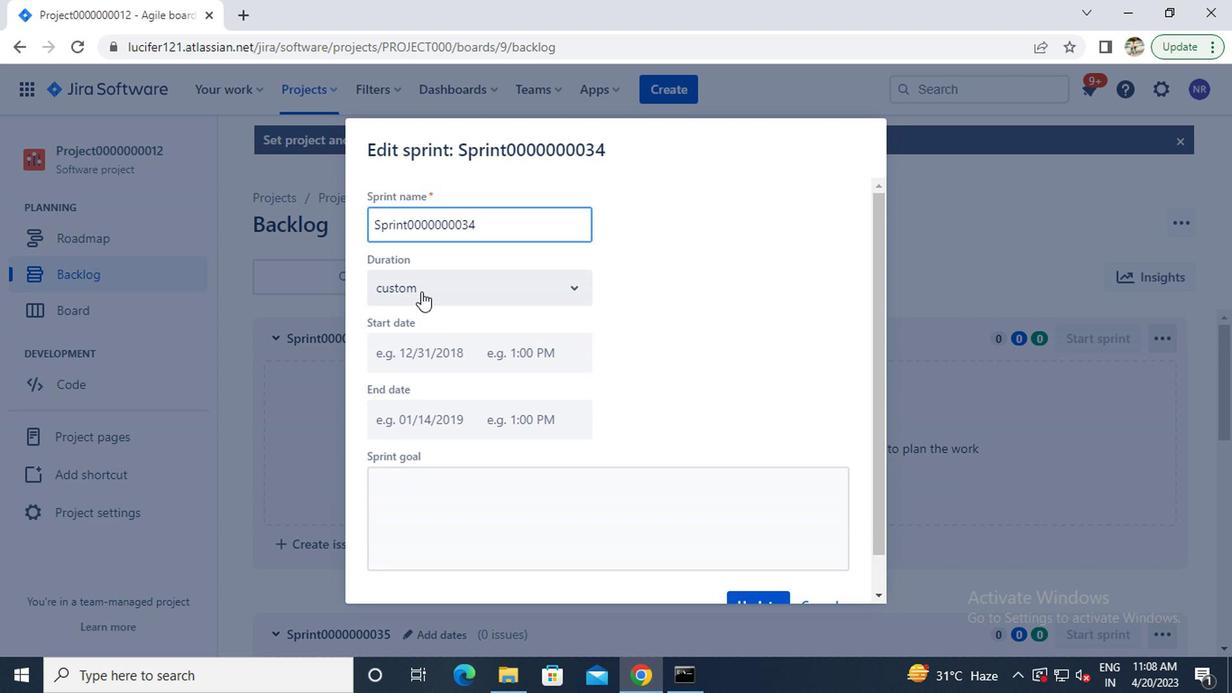 
Action: Mouse moved to (417, 333)
Screenshot: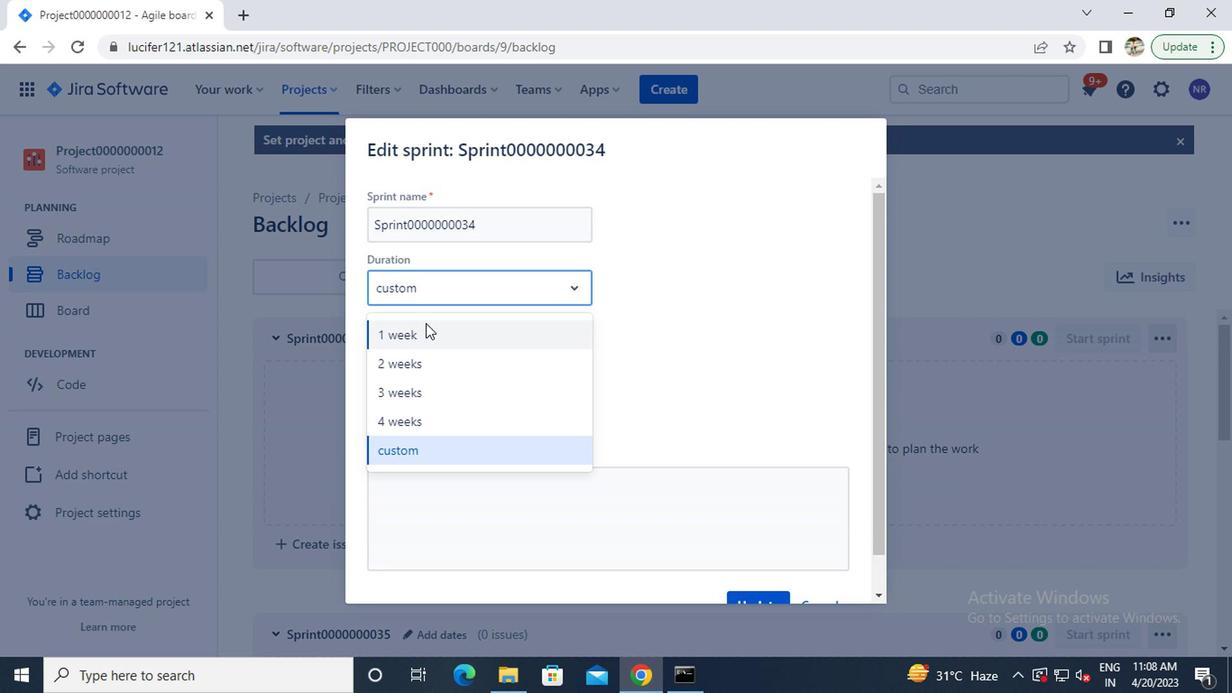 
Action: Mouse pressed left at (417, 333)
Screenshot: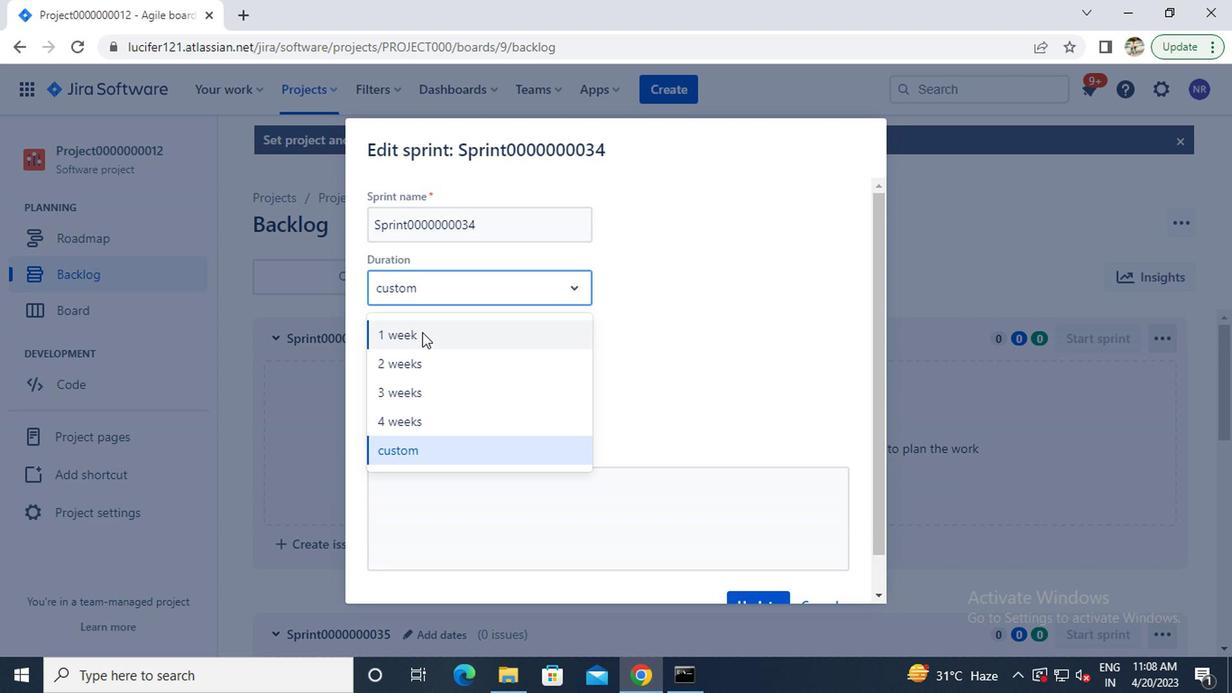 
Action: Mouse moved to (657, 421)
Screenshot: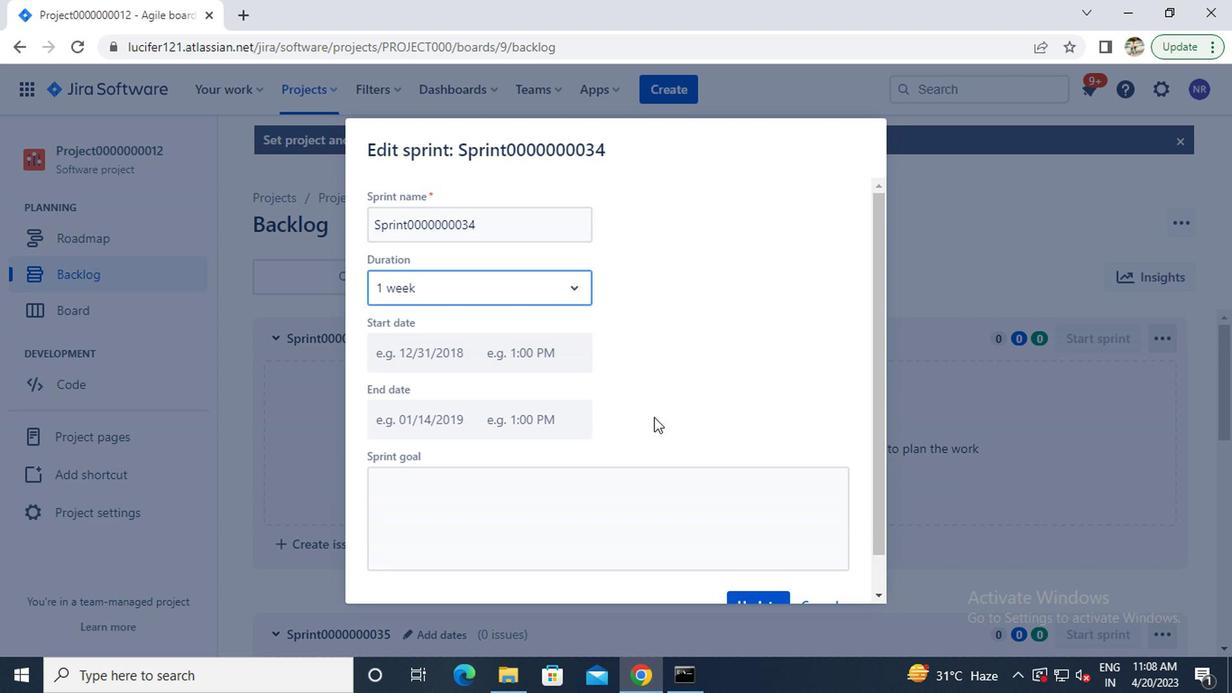 
Action: Mouse scrolled (657, 419) with delta (0, -1)
Screenshot: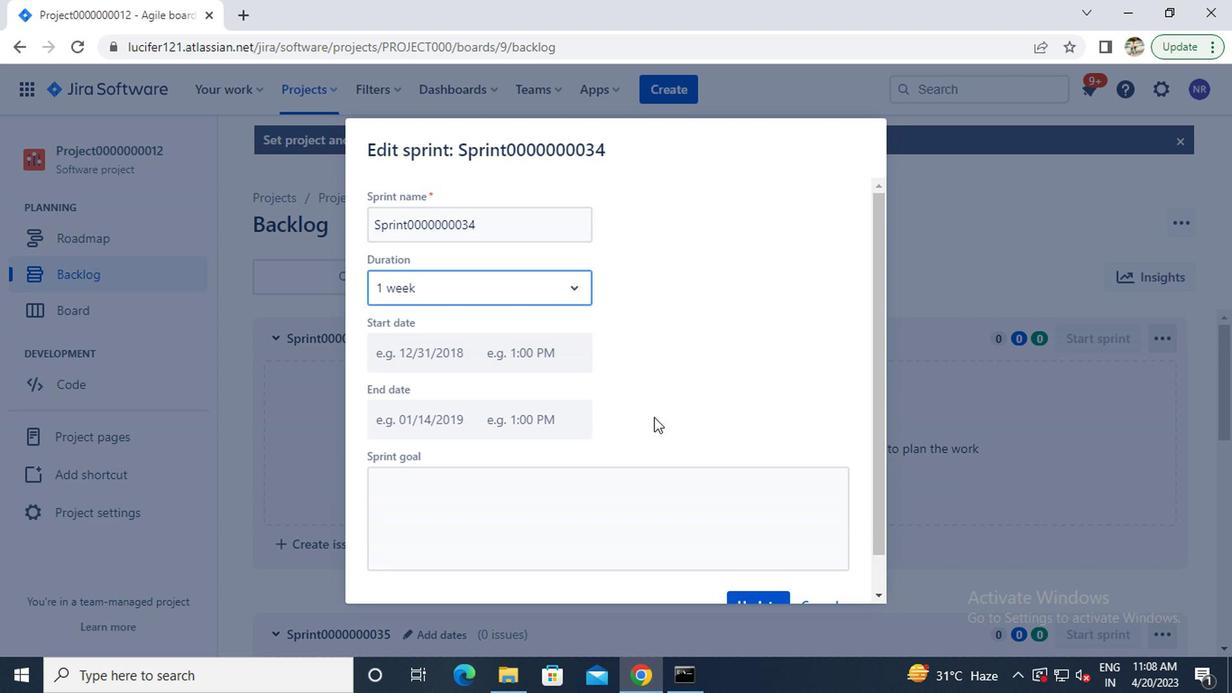 
Action: Mouse scrolled (657, 419) with delta (0, -1)
Screenshot: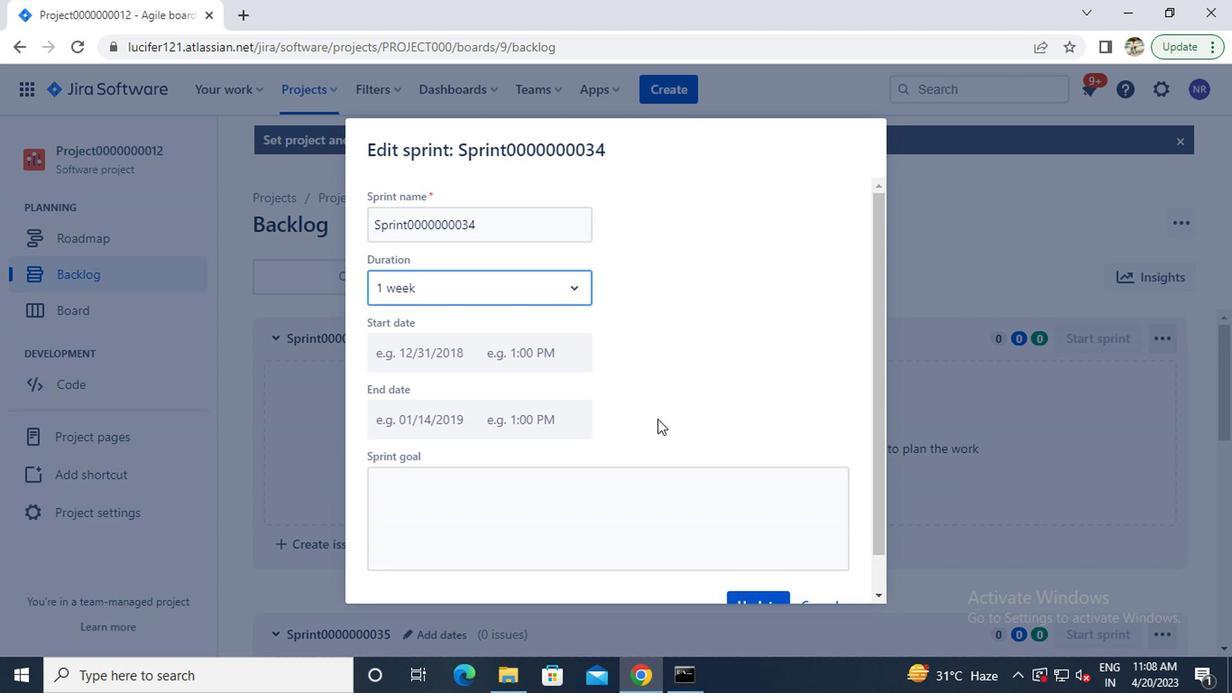 
Action: Mouse moved to (746, 571)
Screenshot: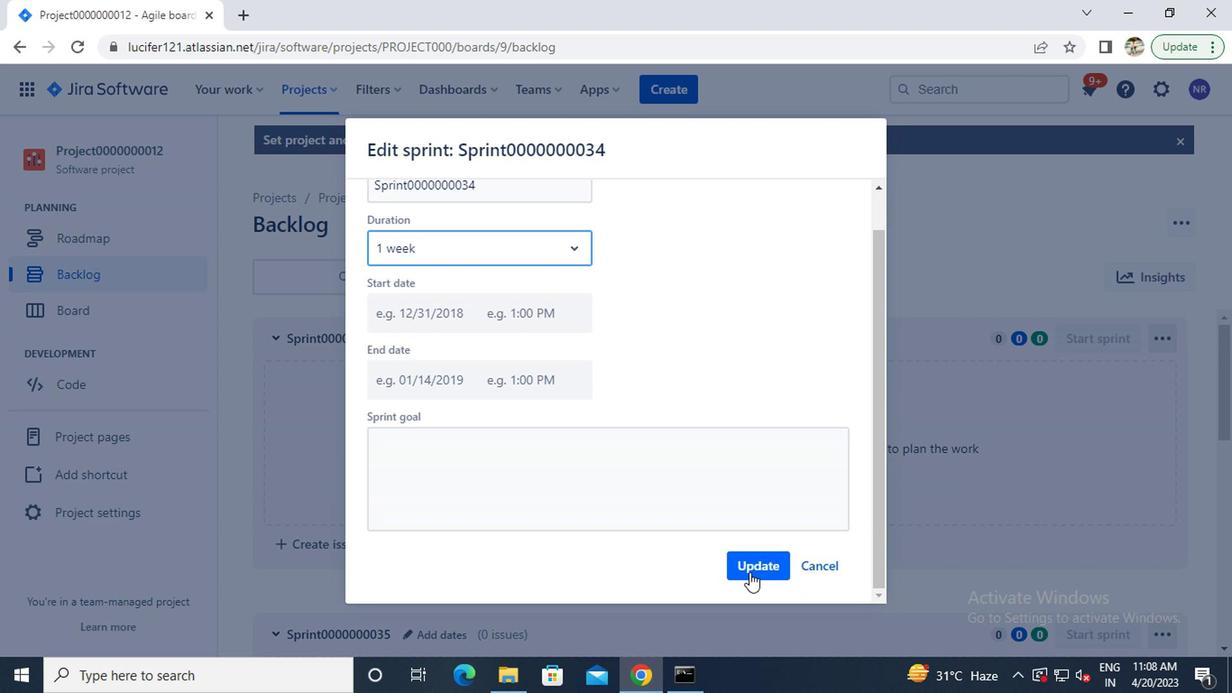 
Action: Mouse pressed left at (746, 571)
Screenshot: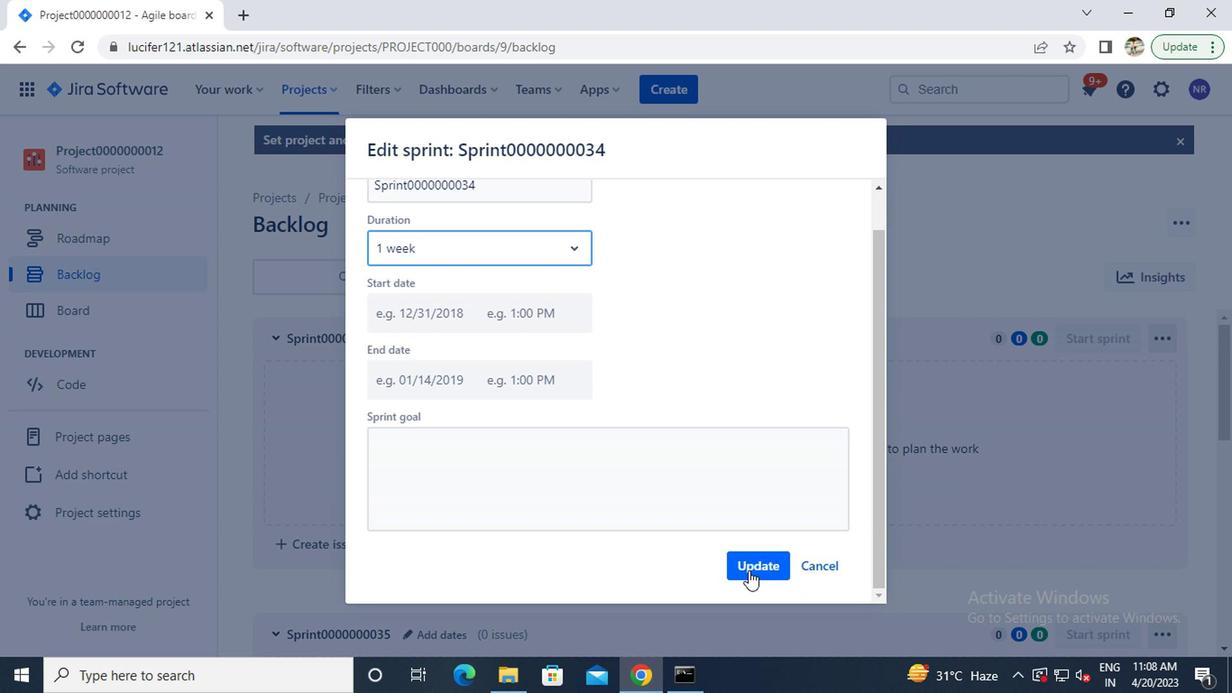 
Action: Mouse moved to (602, 522)
Screenshot: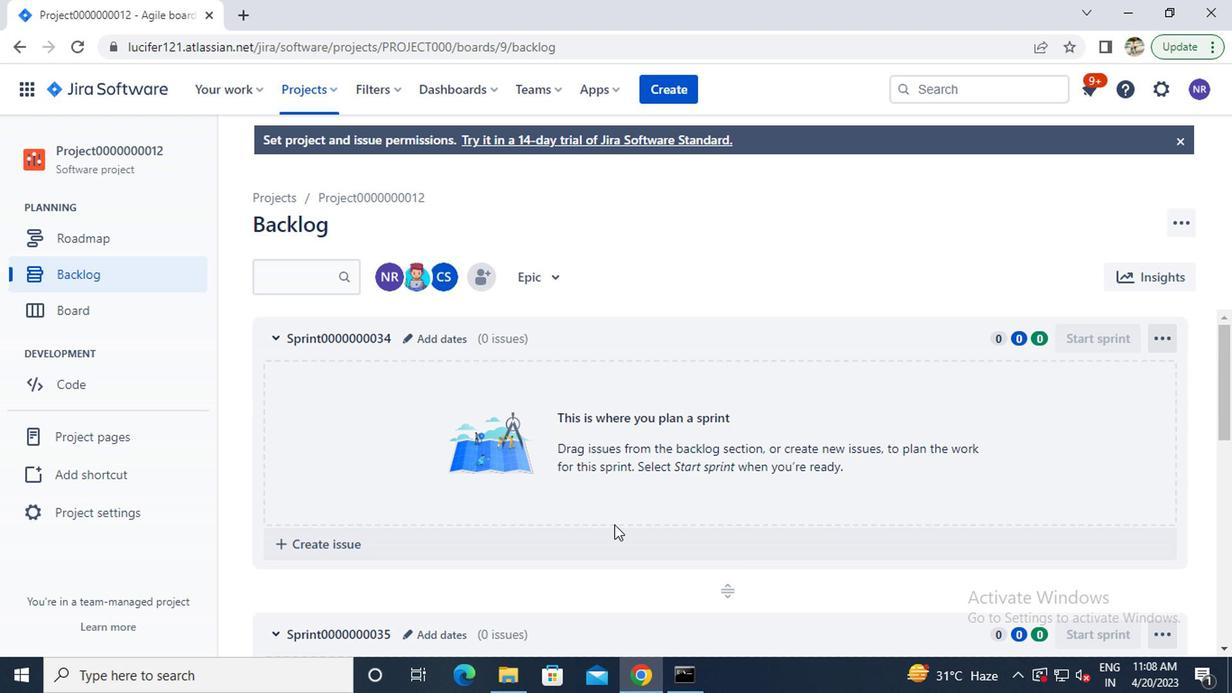 
Action: Mouse scrolled (602, 521) with delta (0, 0)
Screenshot: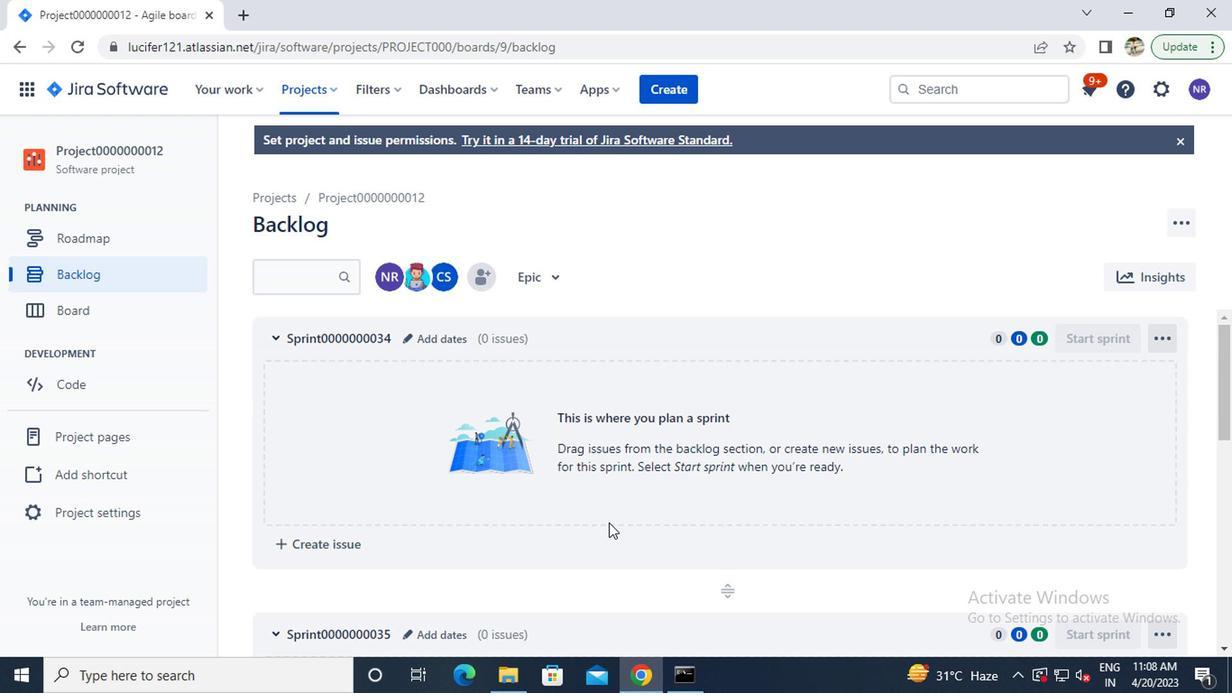 
Action: Mouse moved to (432, 538)
Screenshot: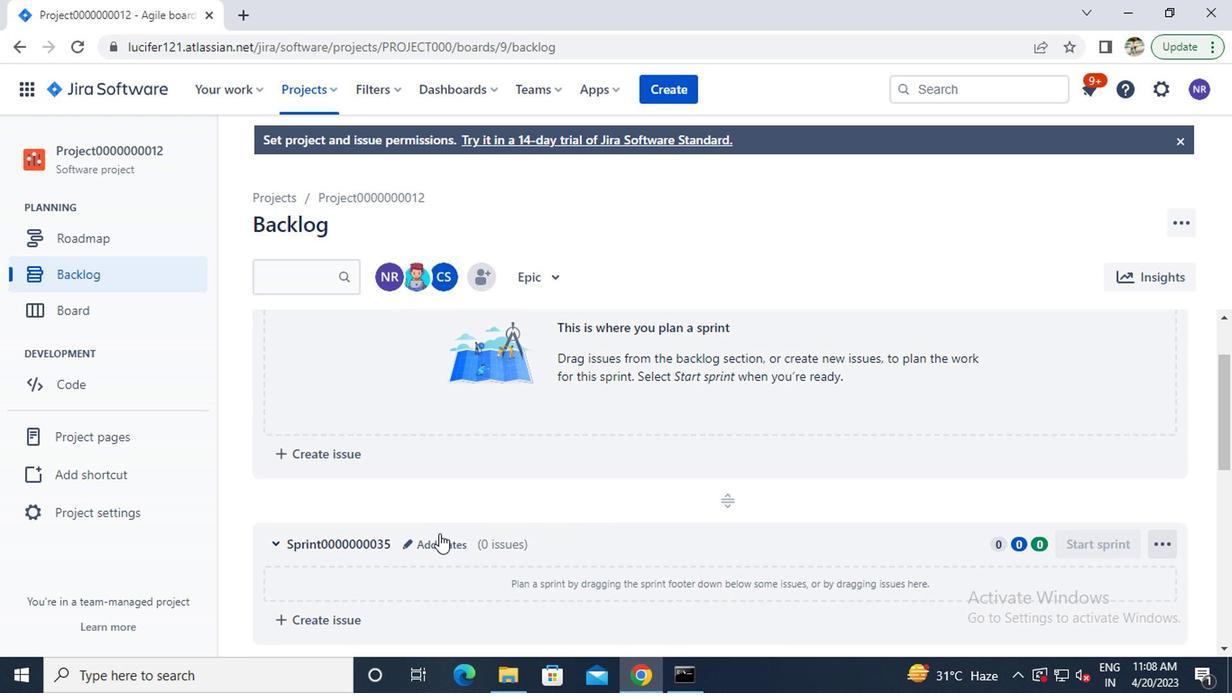 
Action: Mouse pressed left at (432, 538)
Screenshot: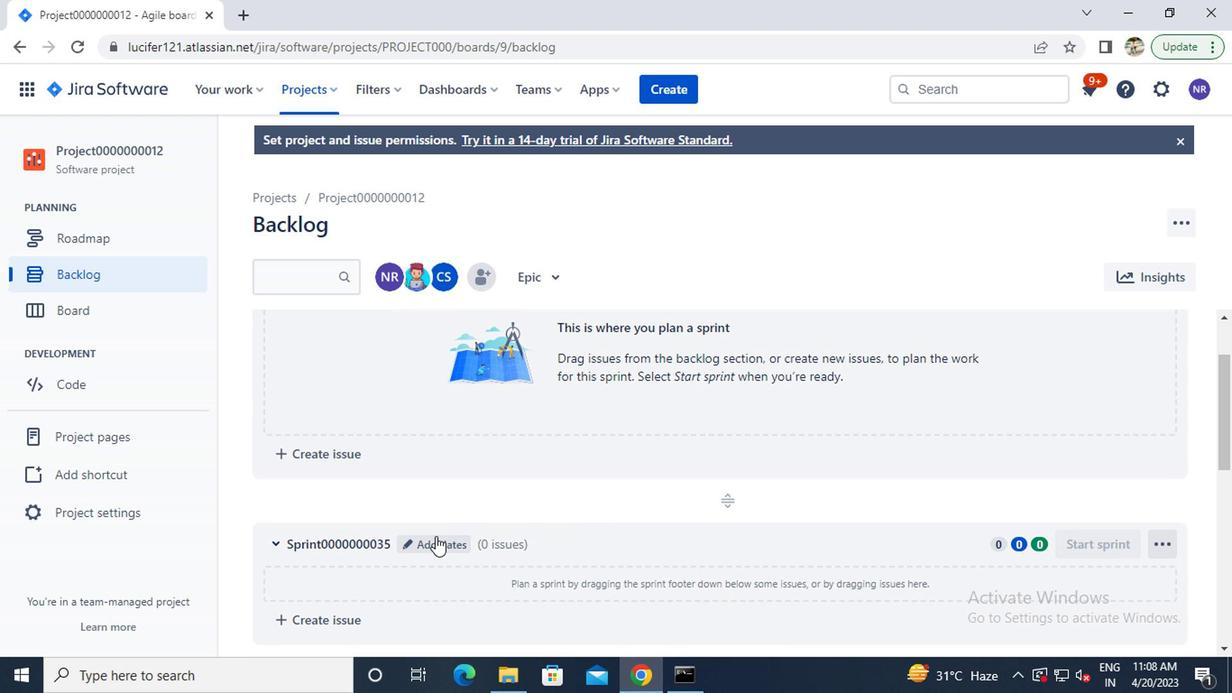 
Action: Mouse moved to (420, 293)
Screenshot: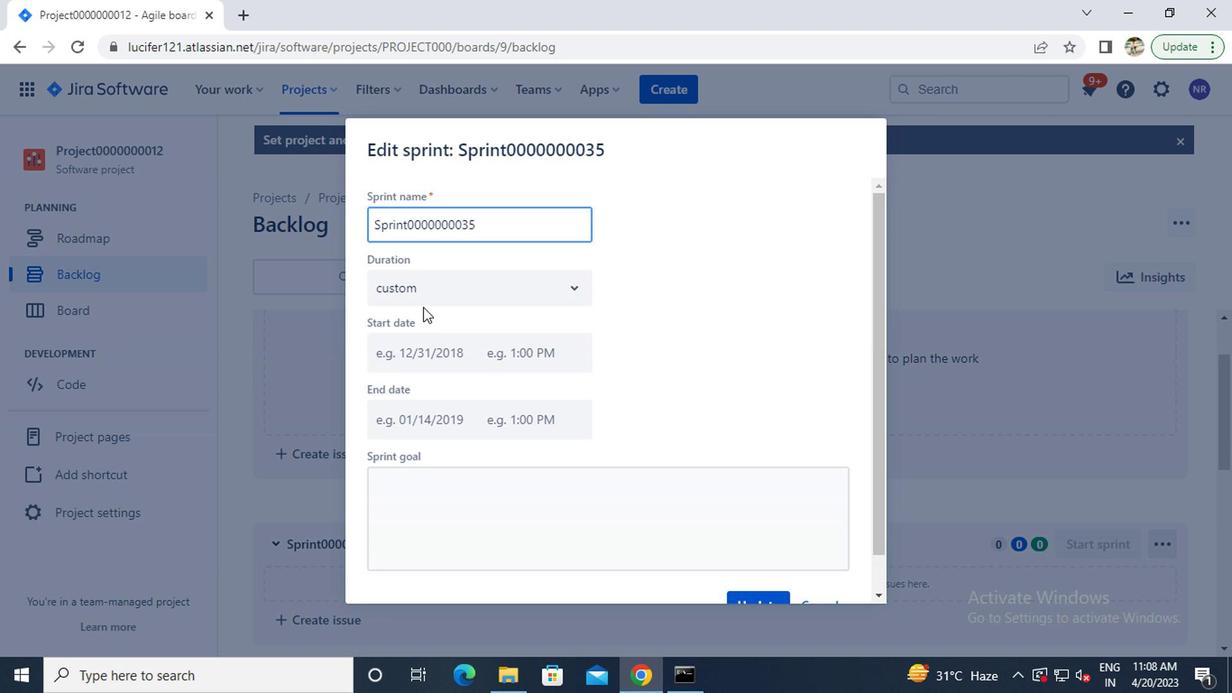 
Action: Mouse pressed left at (420, 293)
Screenshot: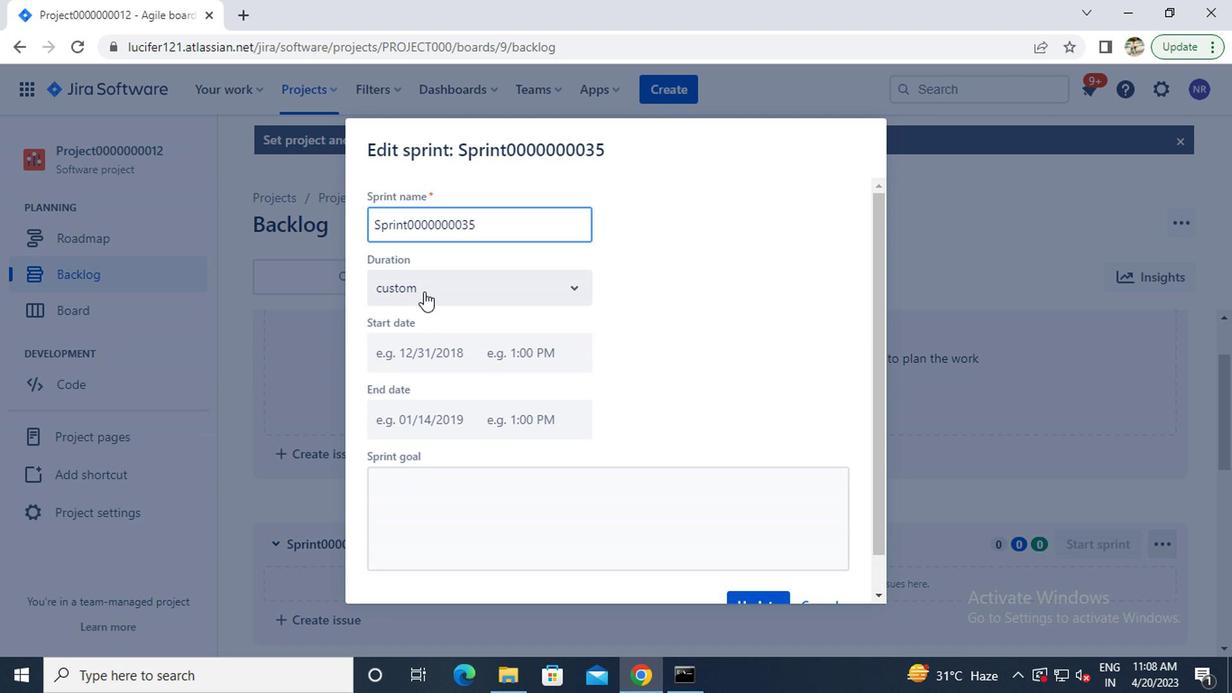 
Action: Mouse moved to (406, 365)
Screenshot: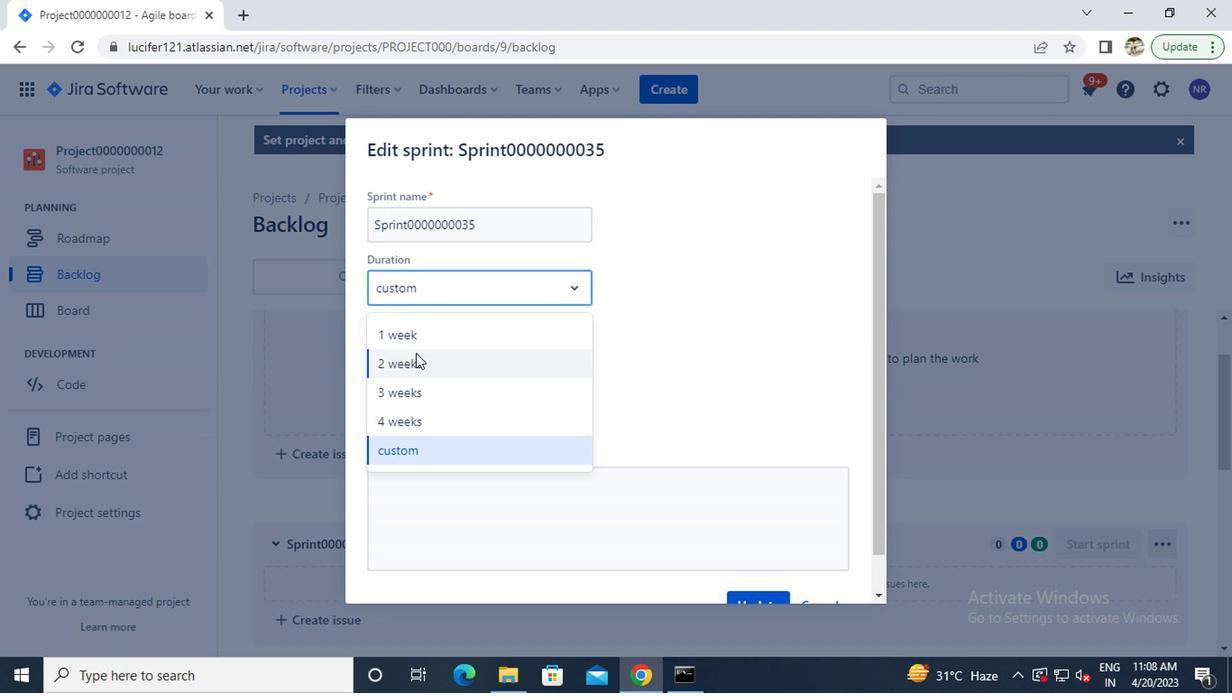 
Action: Mouse pressed left at (406, 365)
Screenshot: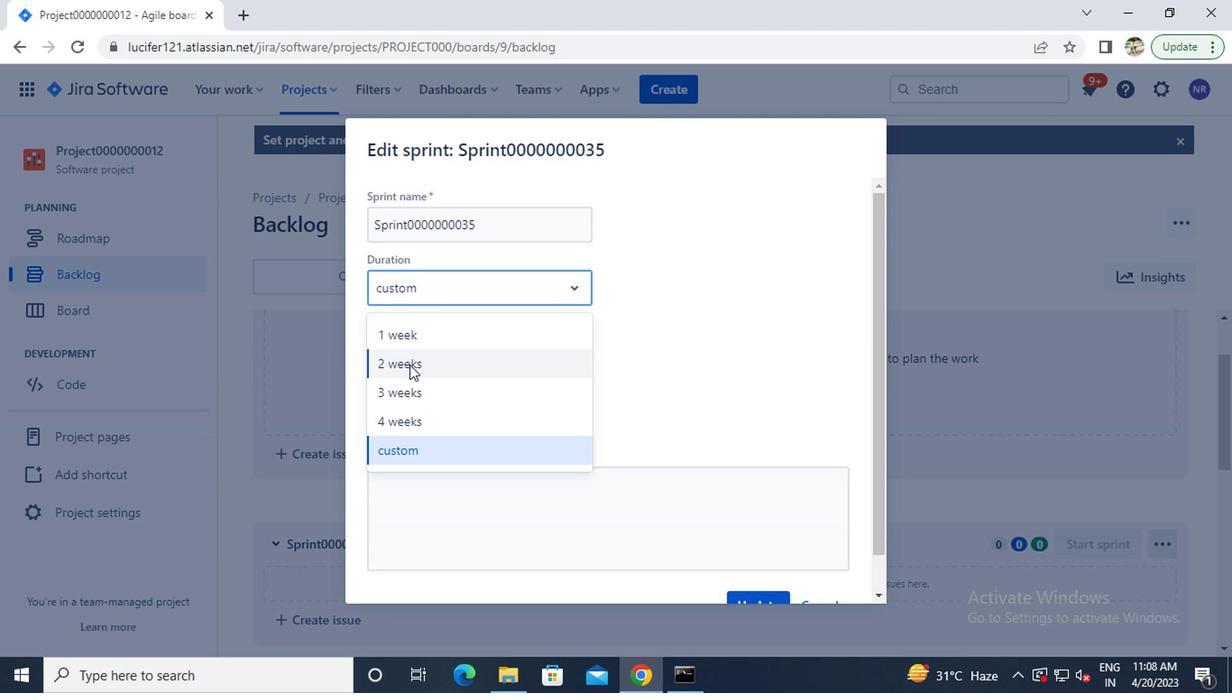 
Action: Mouse moved to (658, 391)
Screenshot: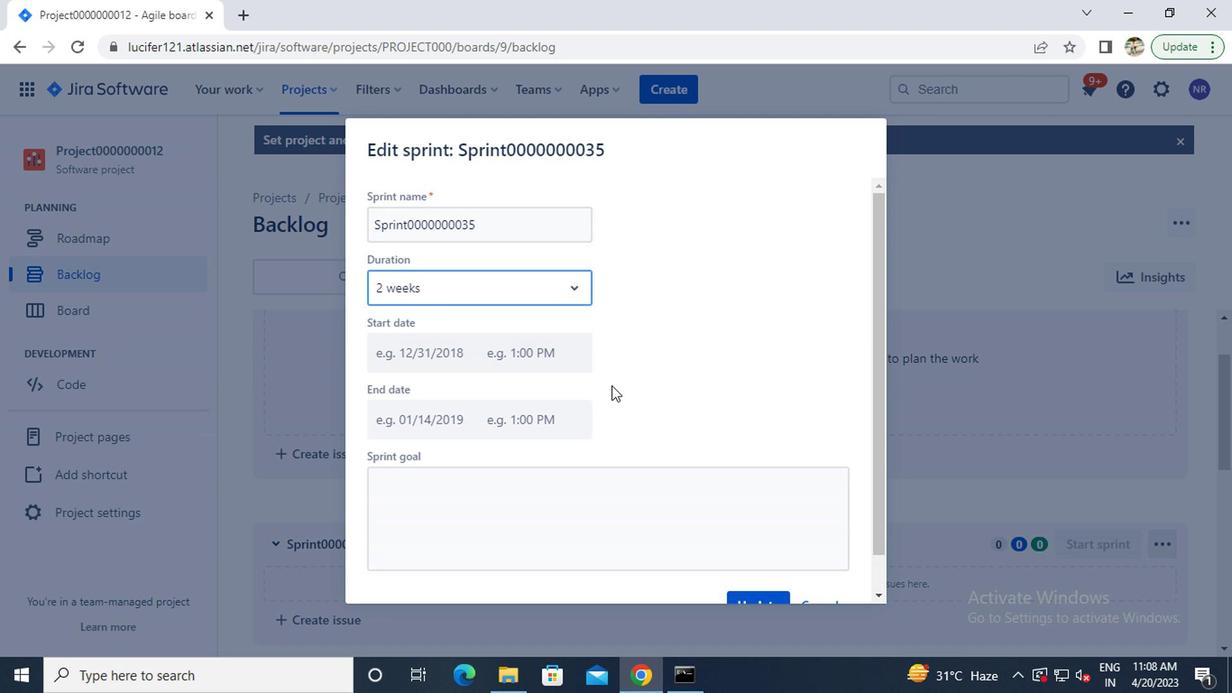 
Action: Mouse scrolled (658, 390) with delta (0, -1)
Screenshot: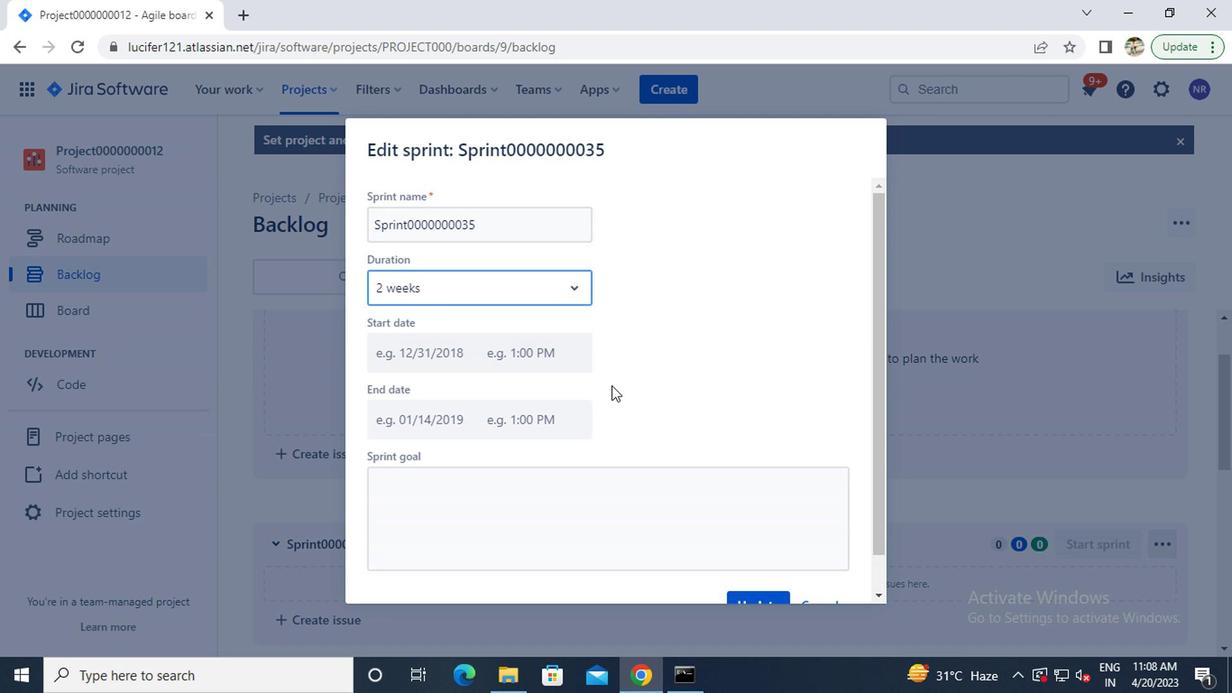 
Action: Mouse moved to (658, 391)
Screenshot: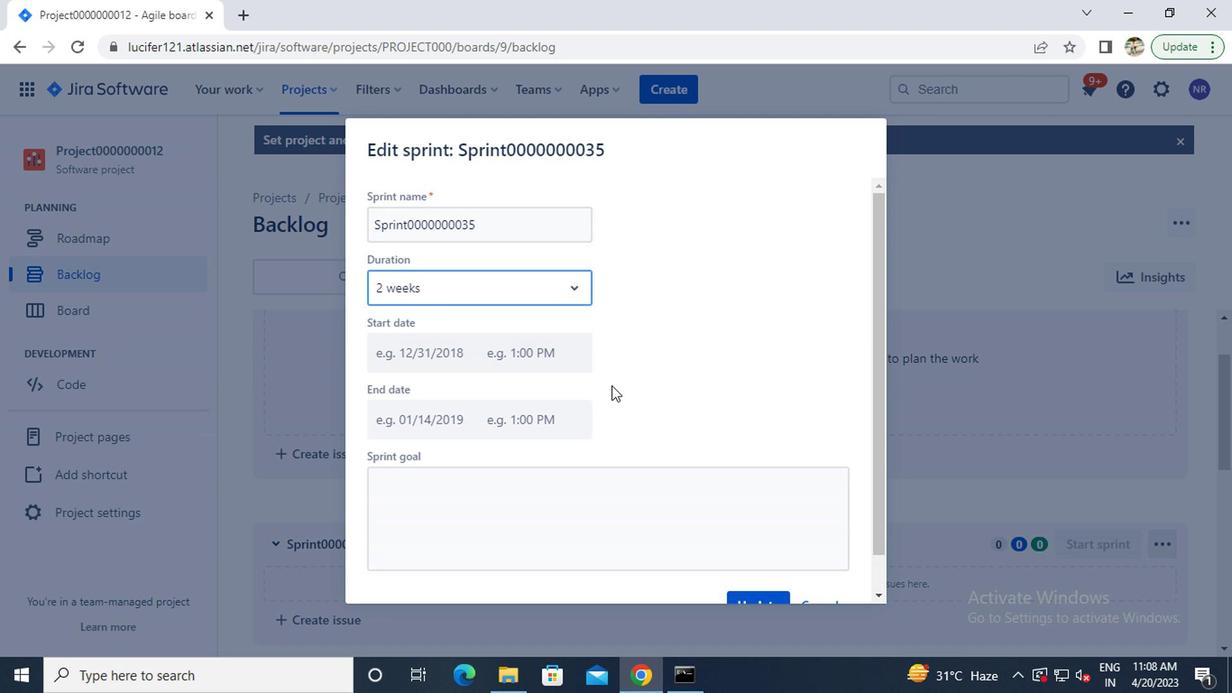 
Action: Mouse scrolled (658, 390) with delta (0, -1)
Screenshot: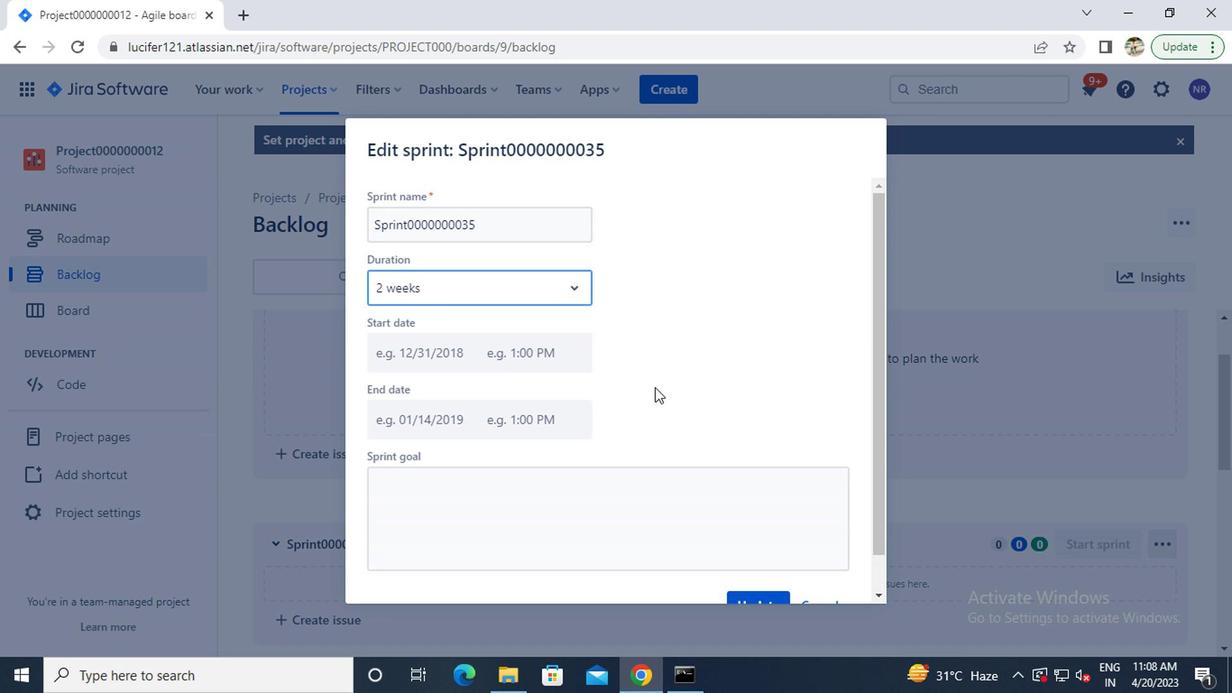 
Action: Mouse moved to (739, 560)
Screenshot: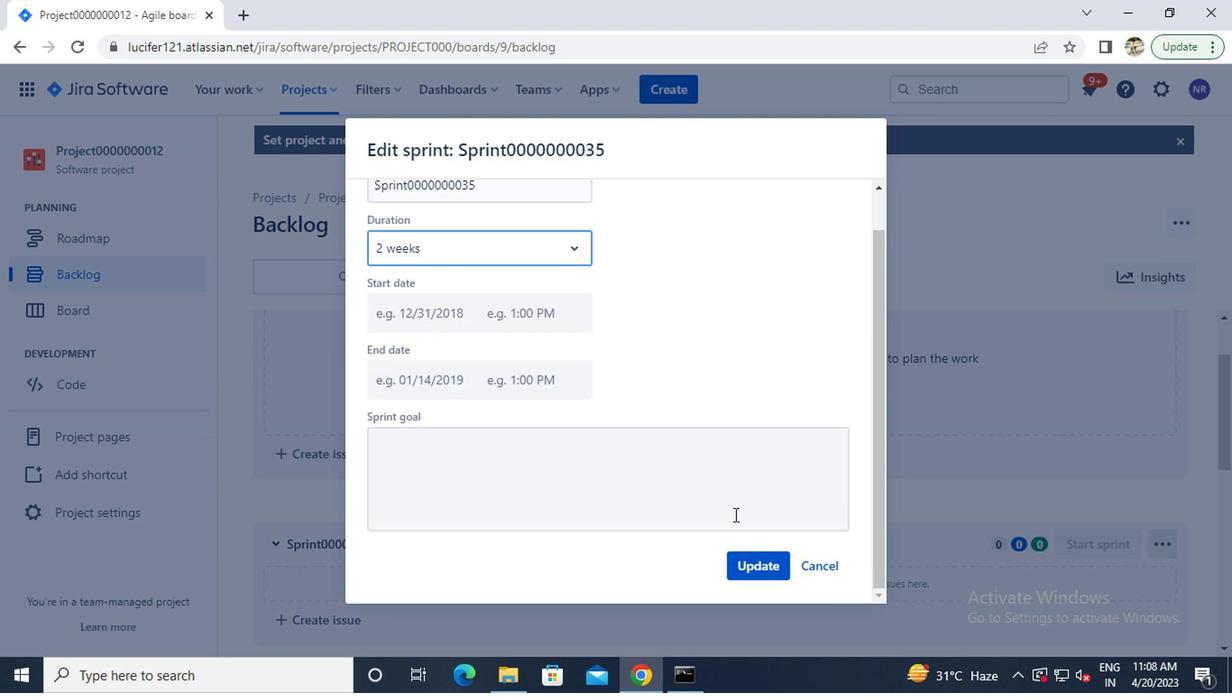
Action: Mouse pressed left at (739, 560)
Screenshot: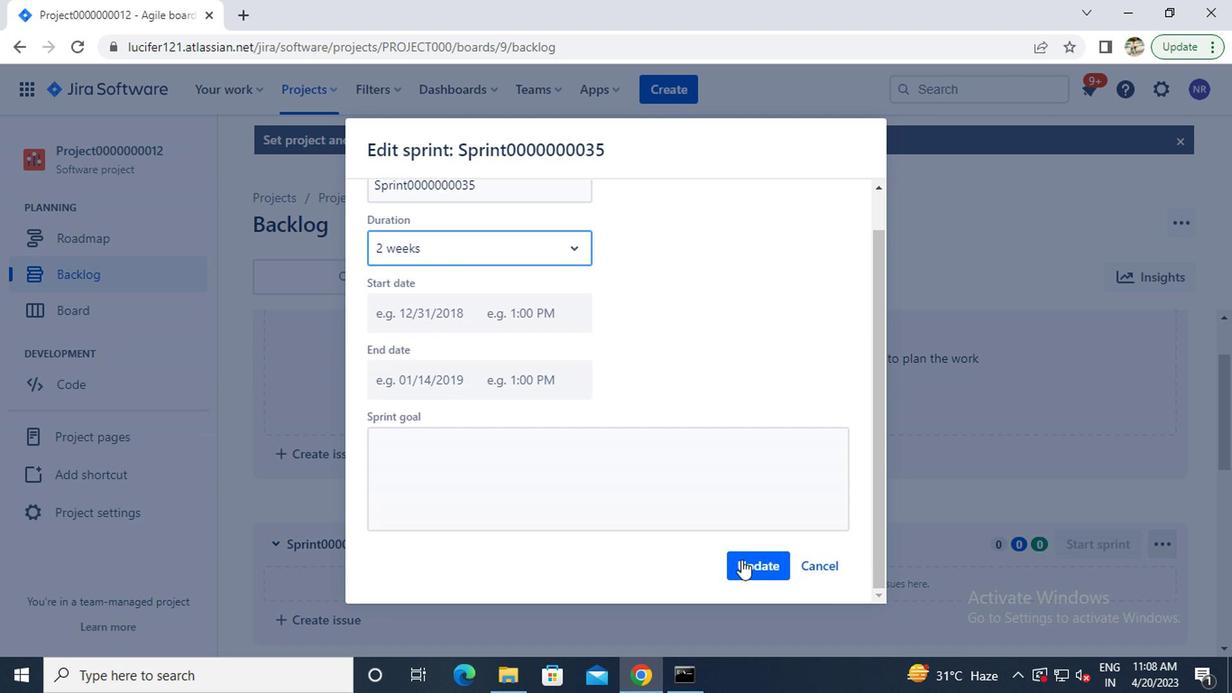 
Action: Mouse moved to (720, 545)
Screenshot: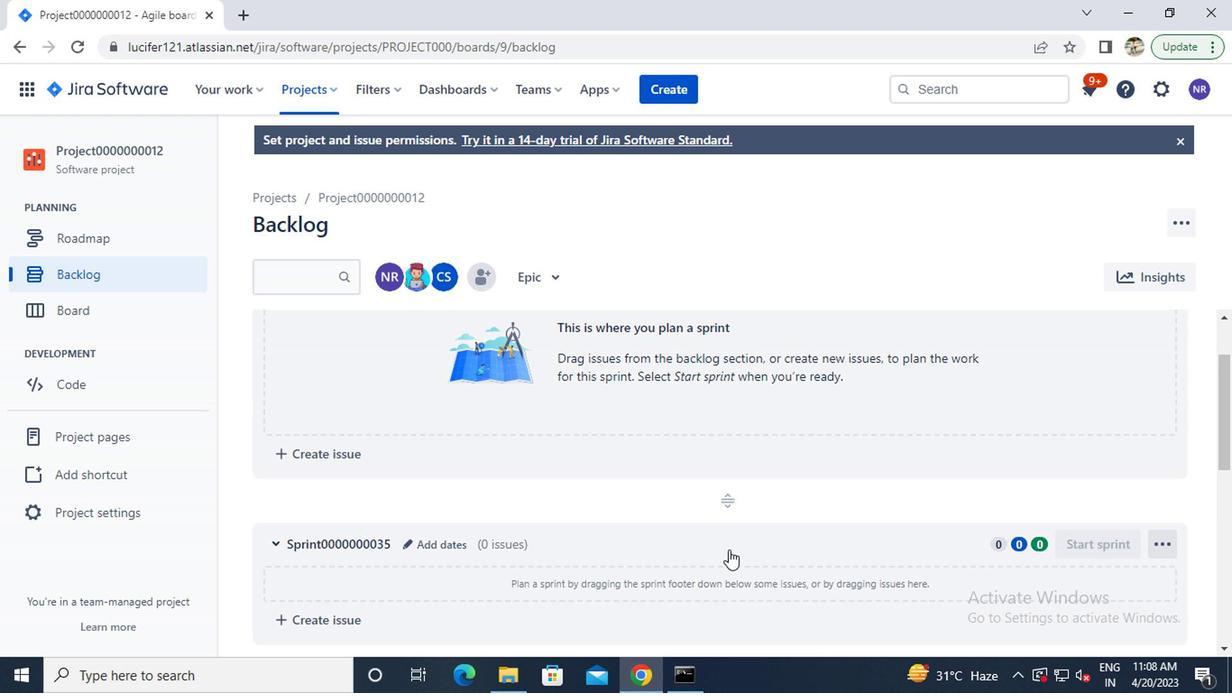 
Action: Mouse scrolled (720, 544) with delta (0, -1)
Screenshot: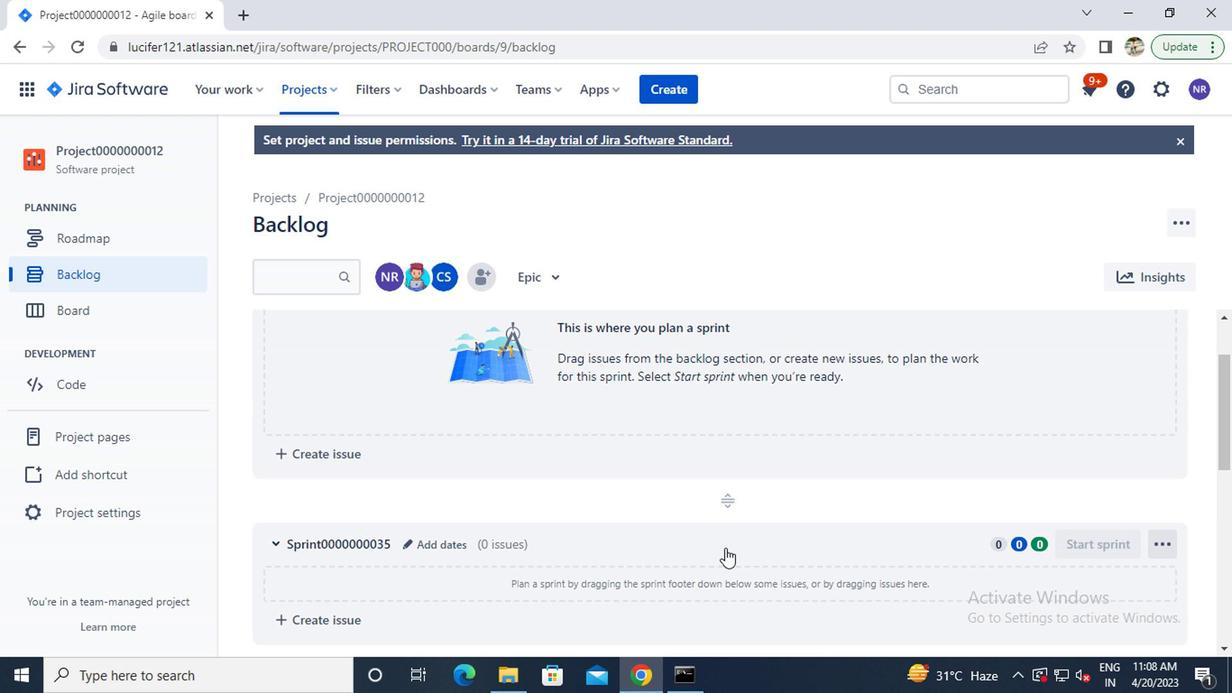 
Action: Mouse moved to (715, 541)
Screenshot: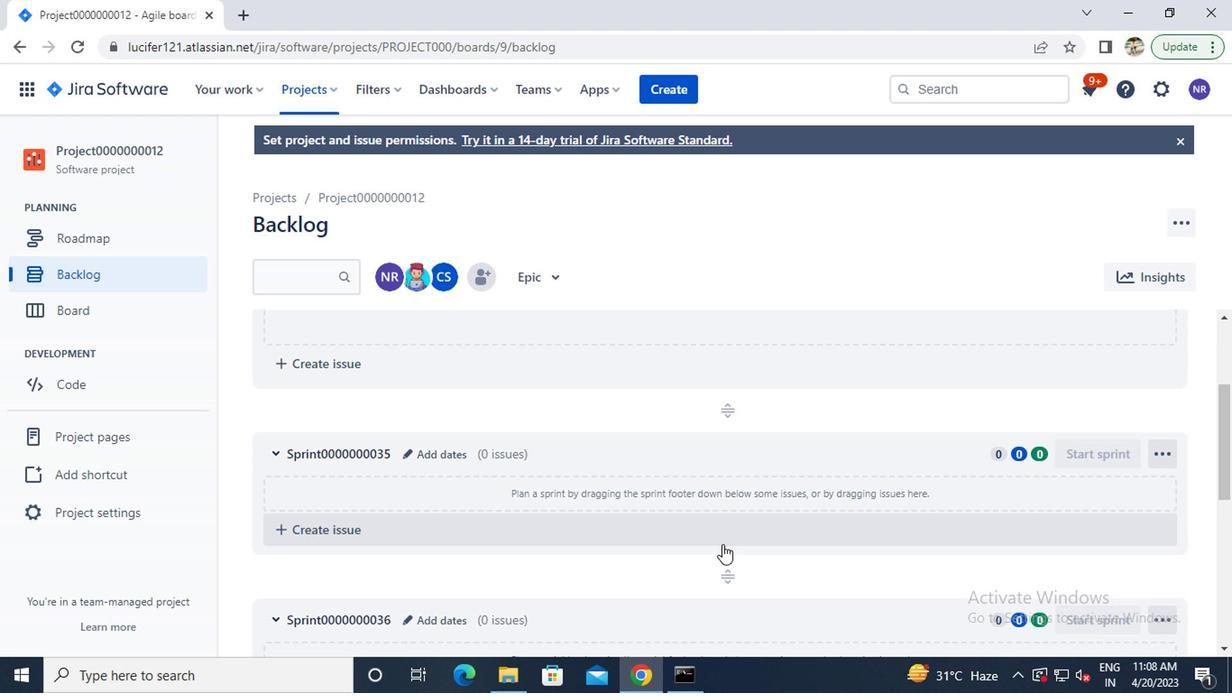 
Action: Mouse scrolled (715, 541) with delta (0, 0)
Screenshot: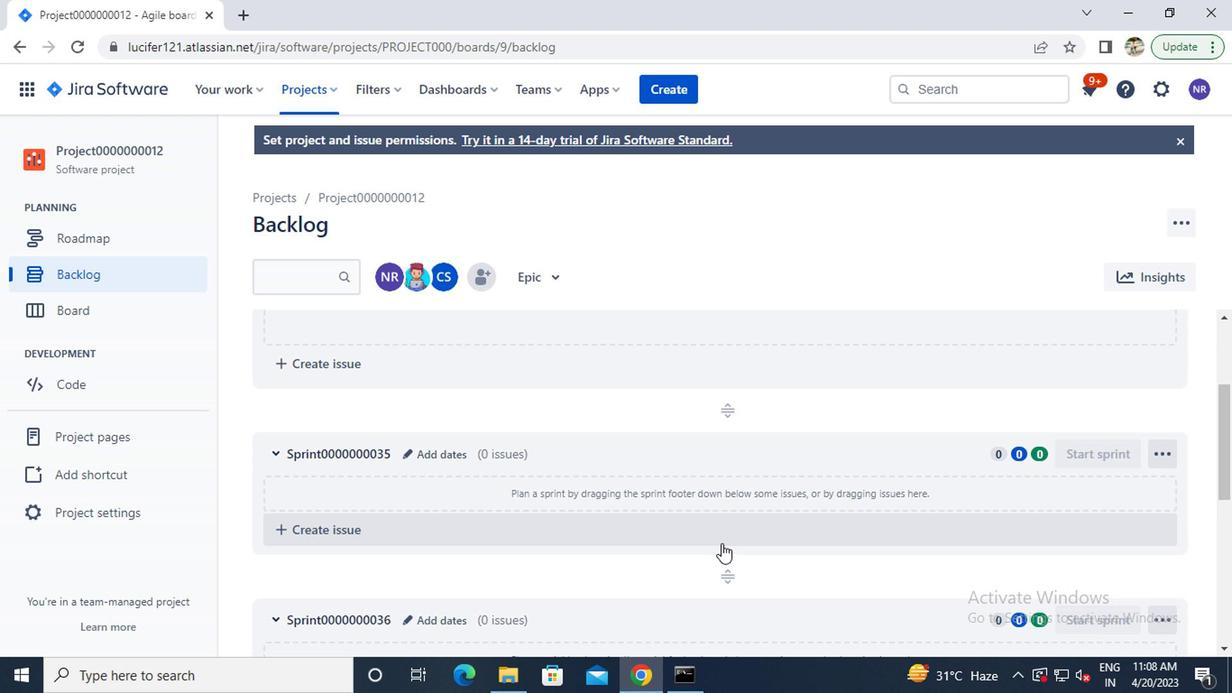 
Action: Mouse moved to (411, 530)
Screenshot: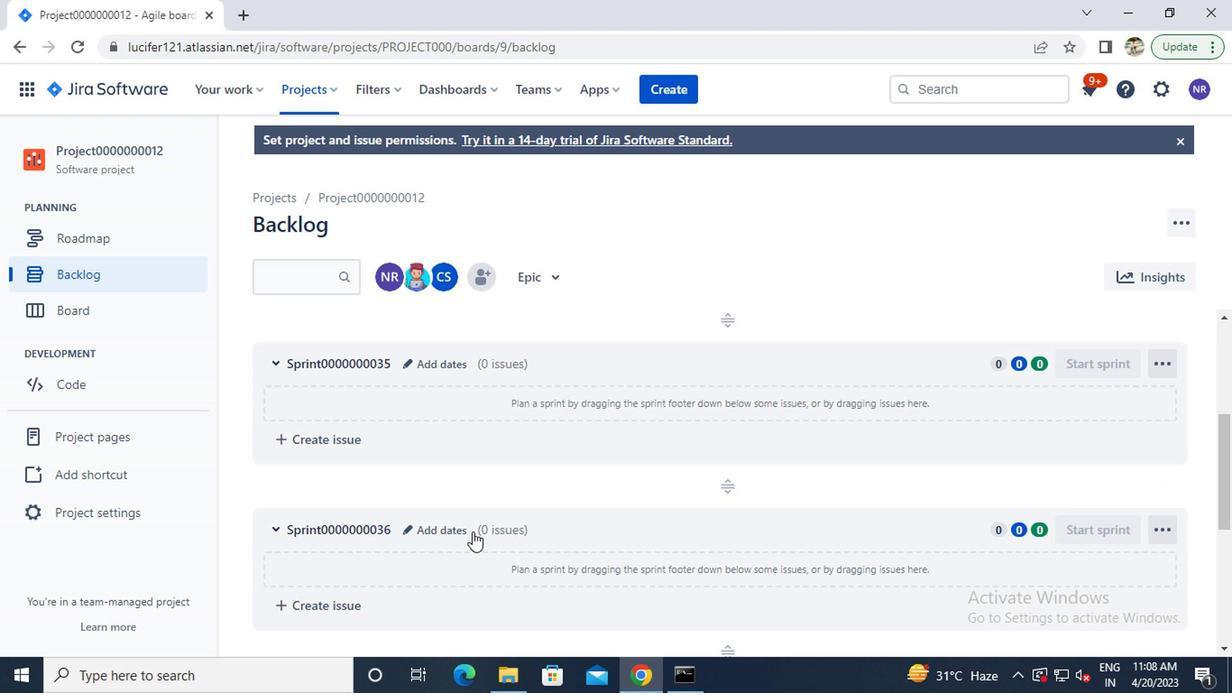 
Action: Mouse pressed left at (411, 530)
Screenshot: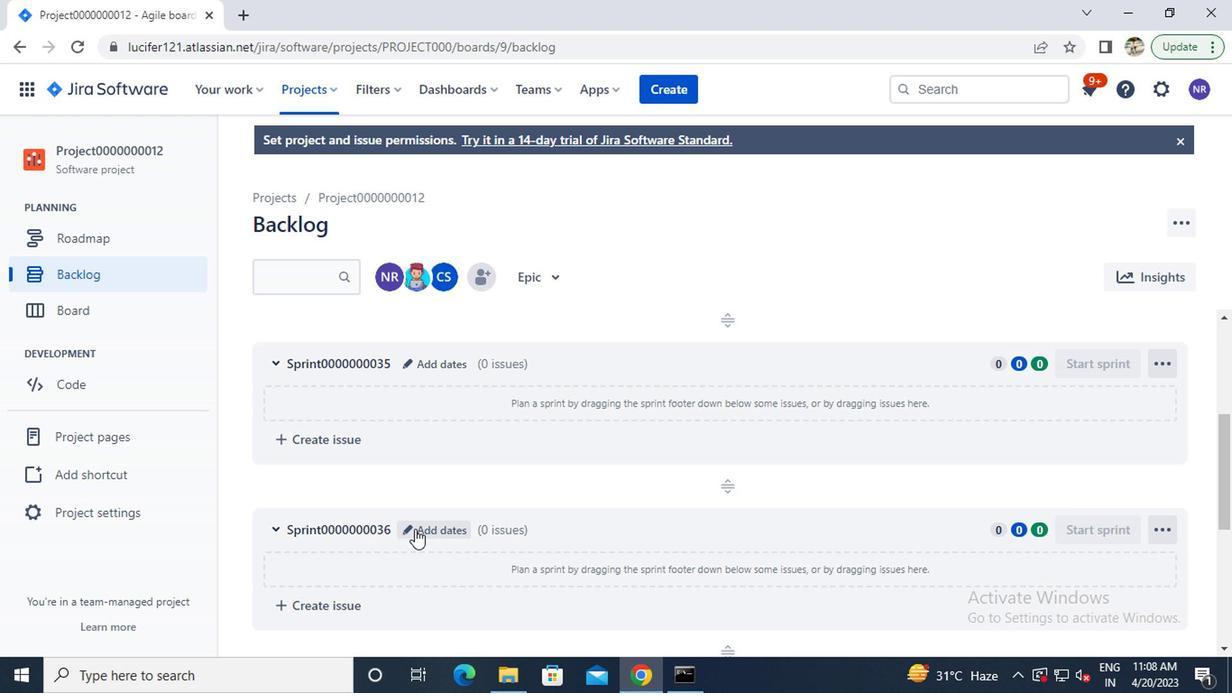 
Action: Mouse moved to (419, 296)
Screenshot: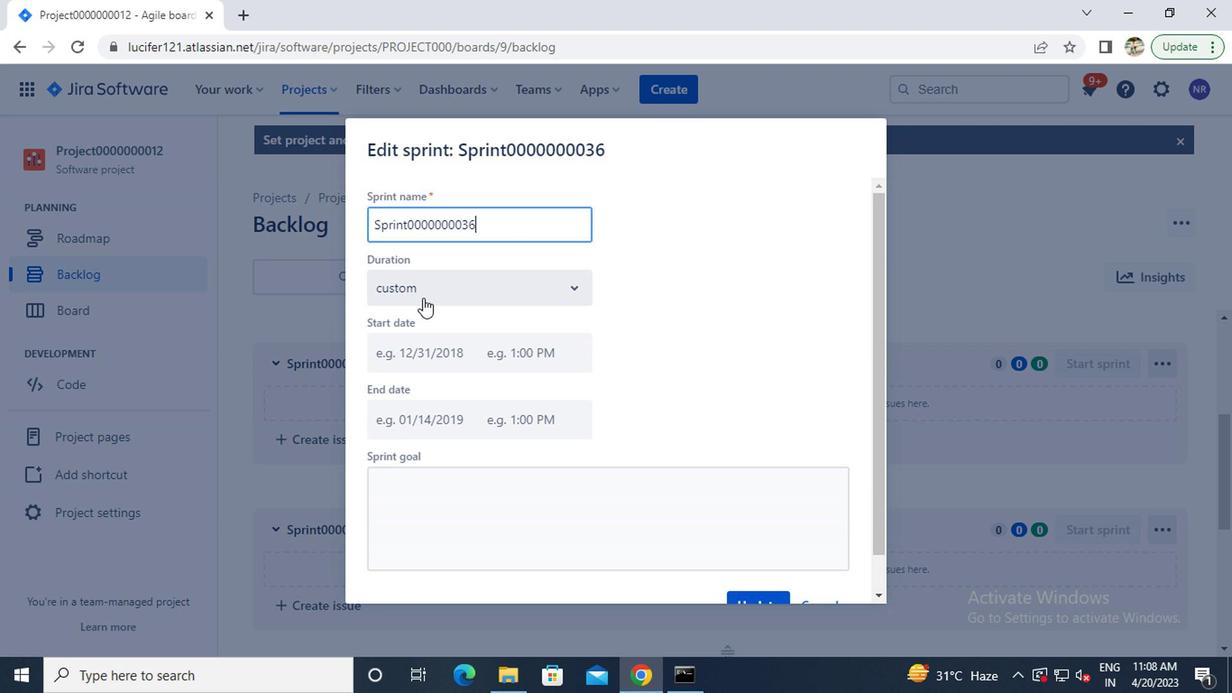 
Action: Mouse pressed left at (419, 296)
Screenshot: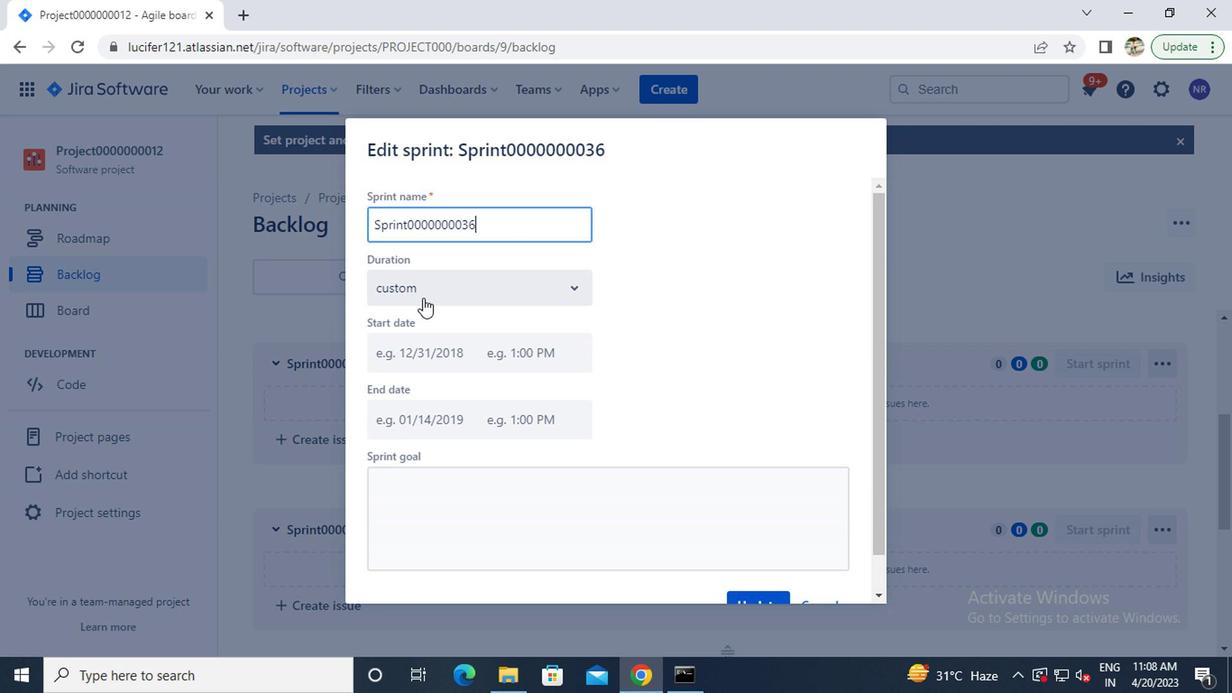 
Action: Mouse moved to (410, 387)
Screenshot: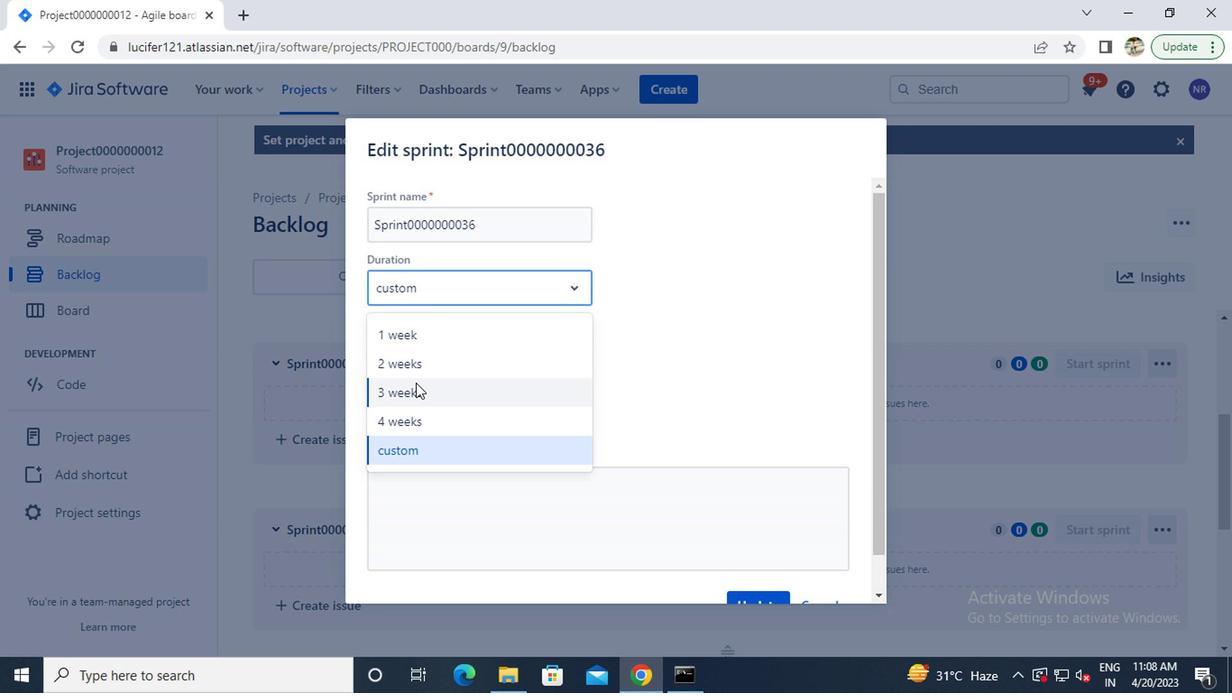 
Action: Mouse pressed left at (410, 387)
Screenshot: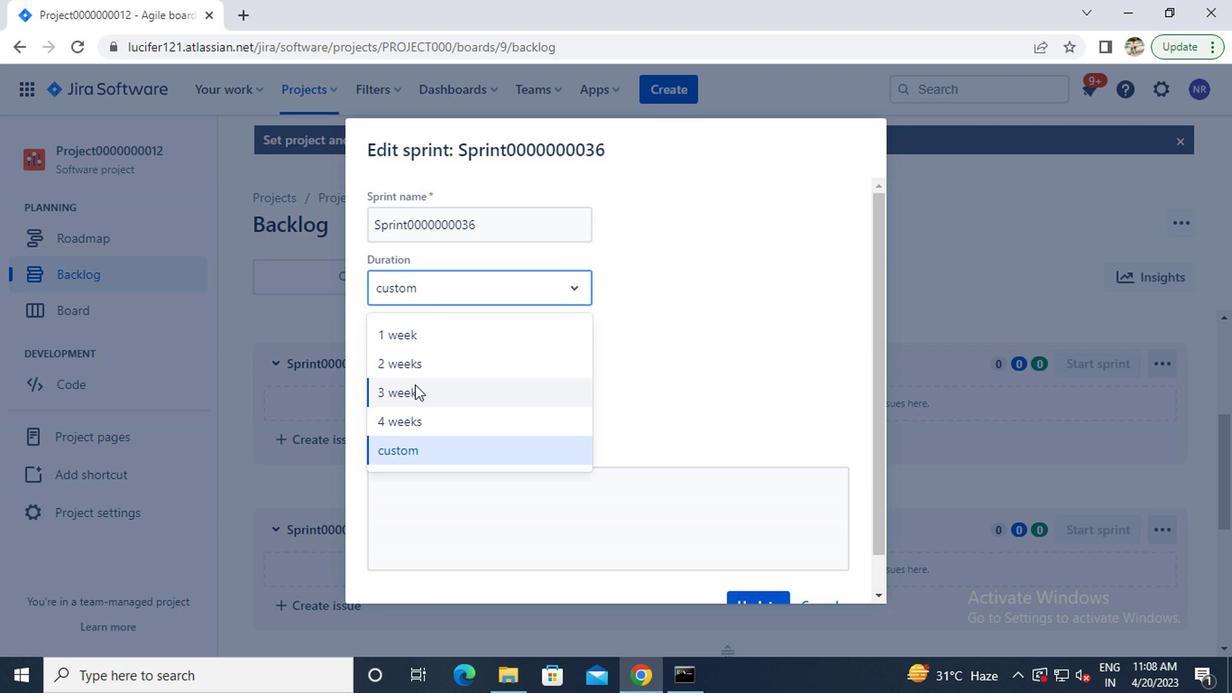 
Action: Mouse moved to (717, 459)
Screenshot: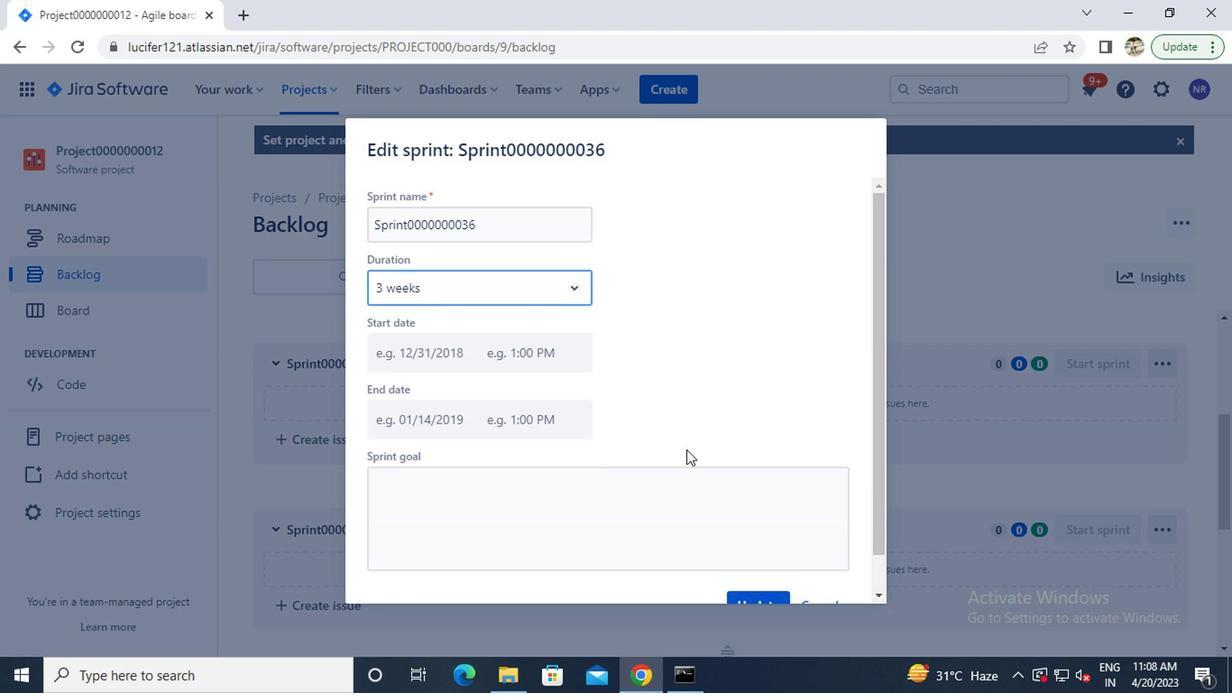 
Action: Mouse scrolled (717, 457) with delta (0, -1)
Screenshot: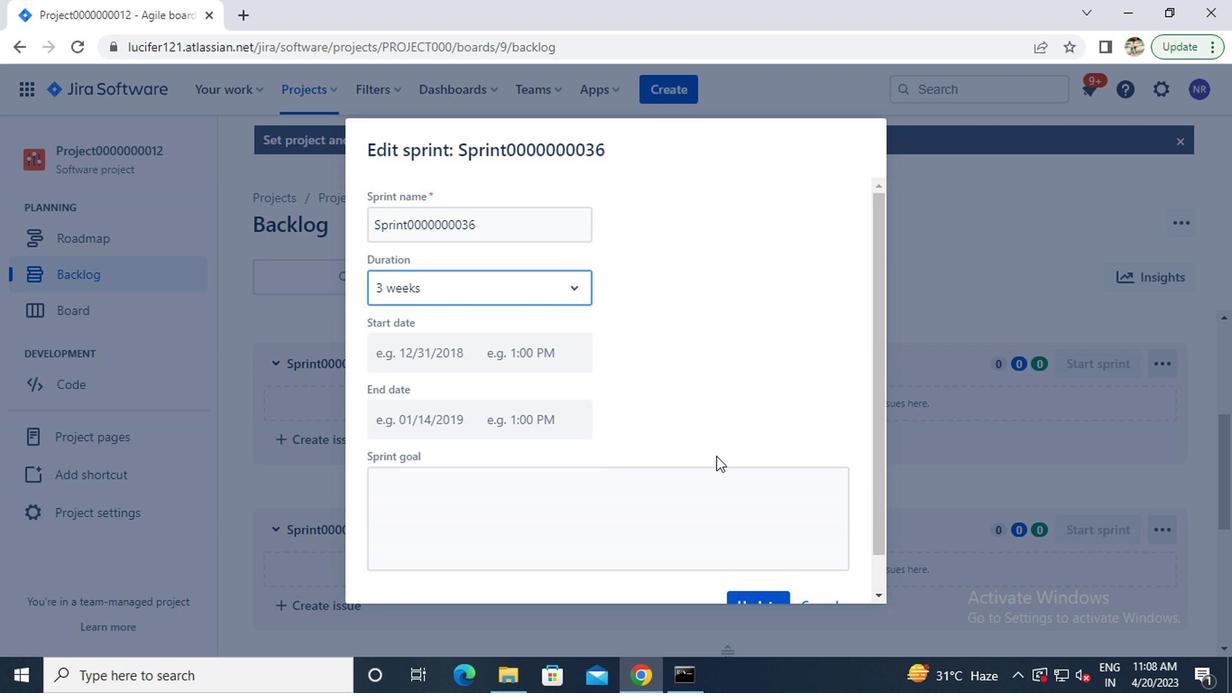 
Action: Mouse scrolled (717, 457) with delta (0, -1)
Screenshot: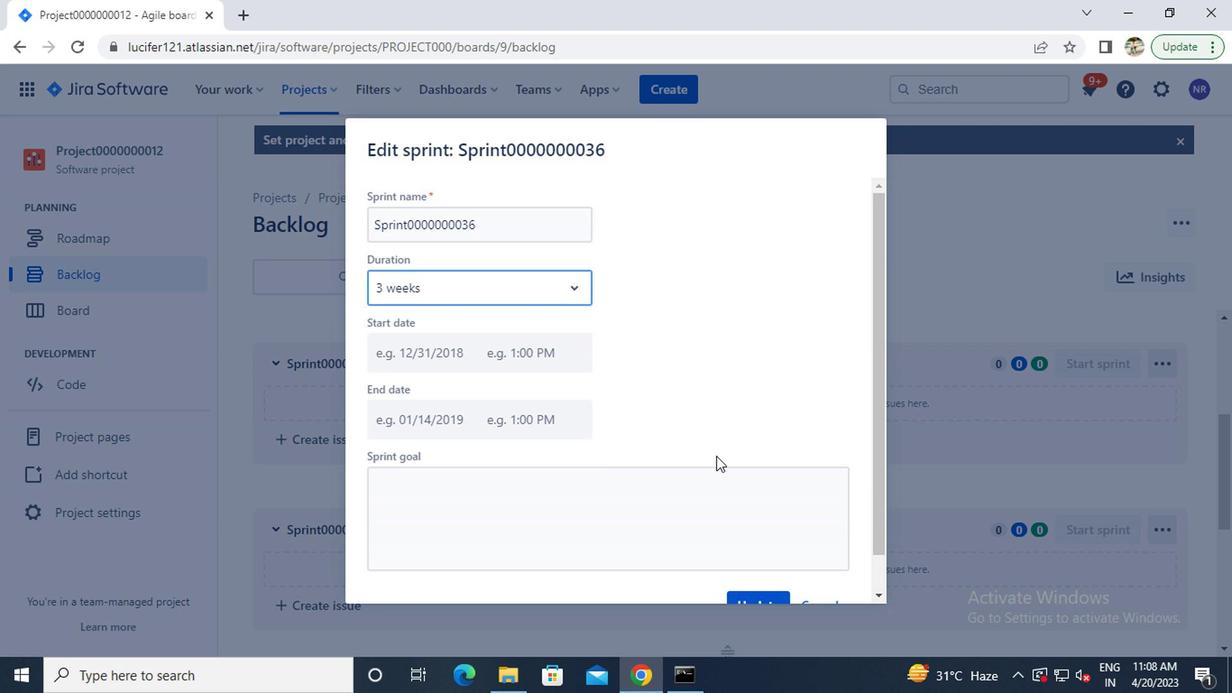 
Action: Mouse moved to (738, 559)
Screenshot: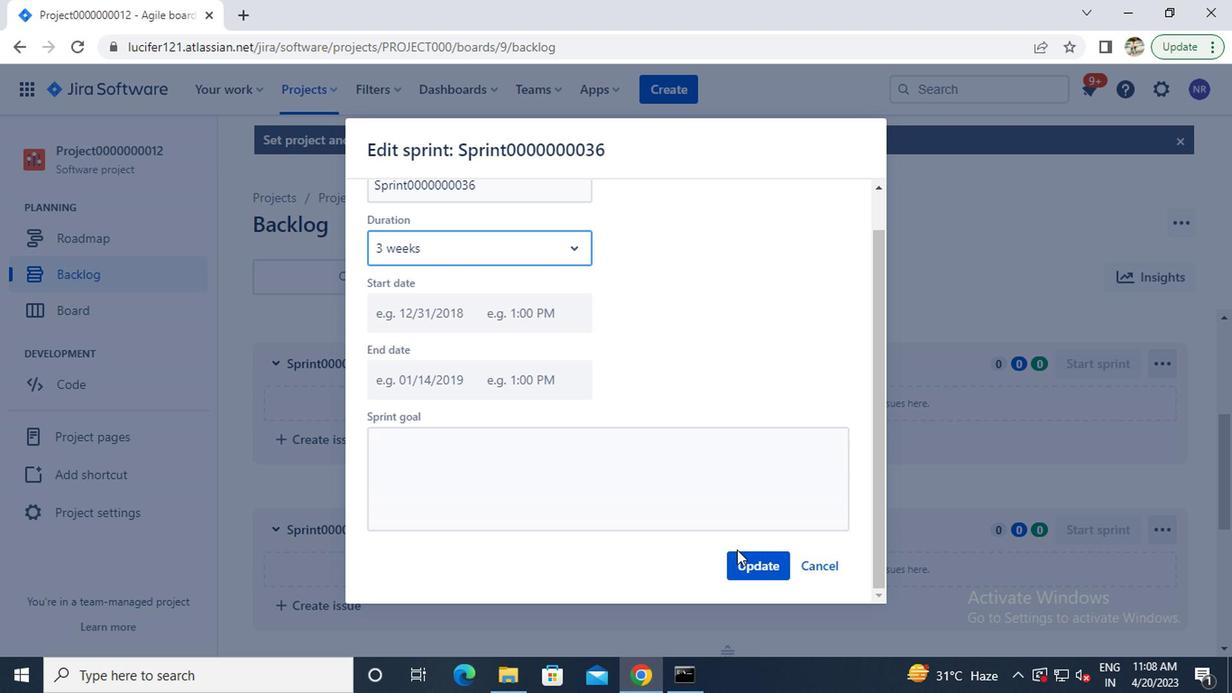 
Action: Mouse pressed left at (738, 559)
Screenshot: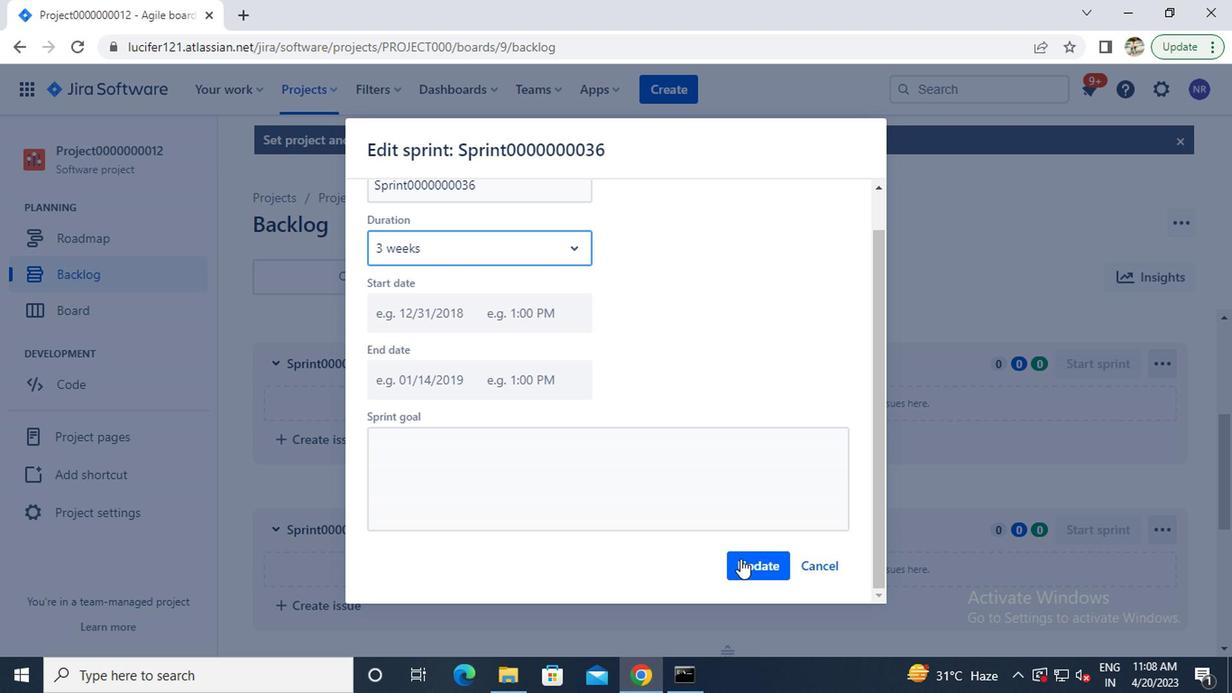 
